 Task: Create new contact,   with mail id: 'WhiteEvelyn@brooklynbotanic.org', first name: 'Evelyn', Last name: 'White', Job Title: Customer Service Representative, Phone number (617) 555-9012. Change life cycle stage to  'Lead' and lead status to 'New'. Add new company to the associated contact: www.leschaco.com
 . Logged in from softage.5@softage.net
Action: Mouse moved to (80, 61)
Screenshot: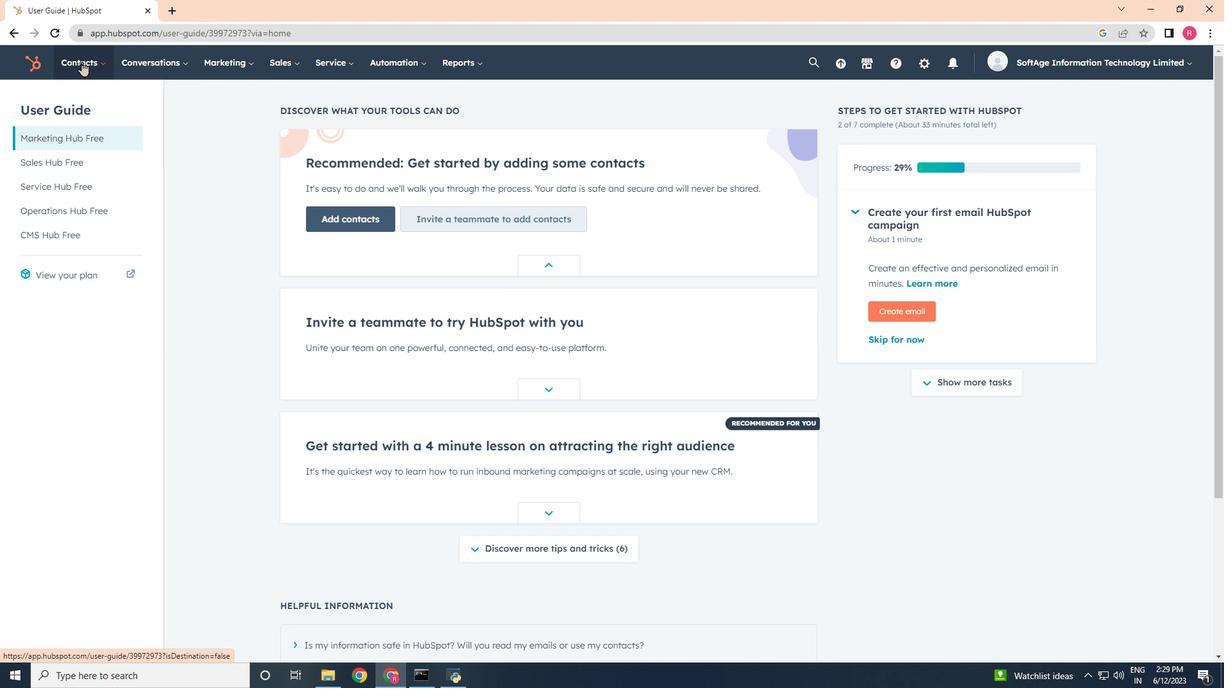 
Action: Mouse pressed left at (80, 61)
Screenshot: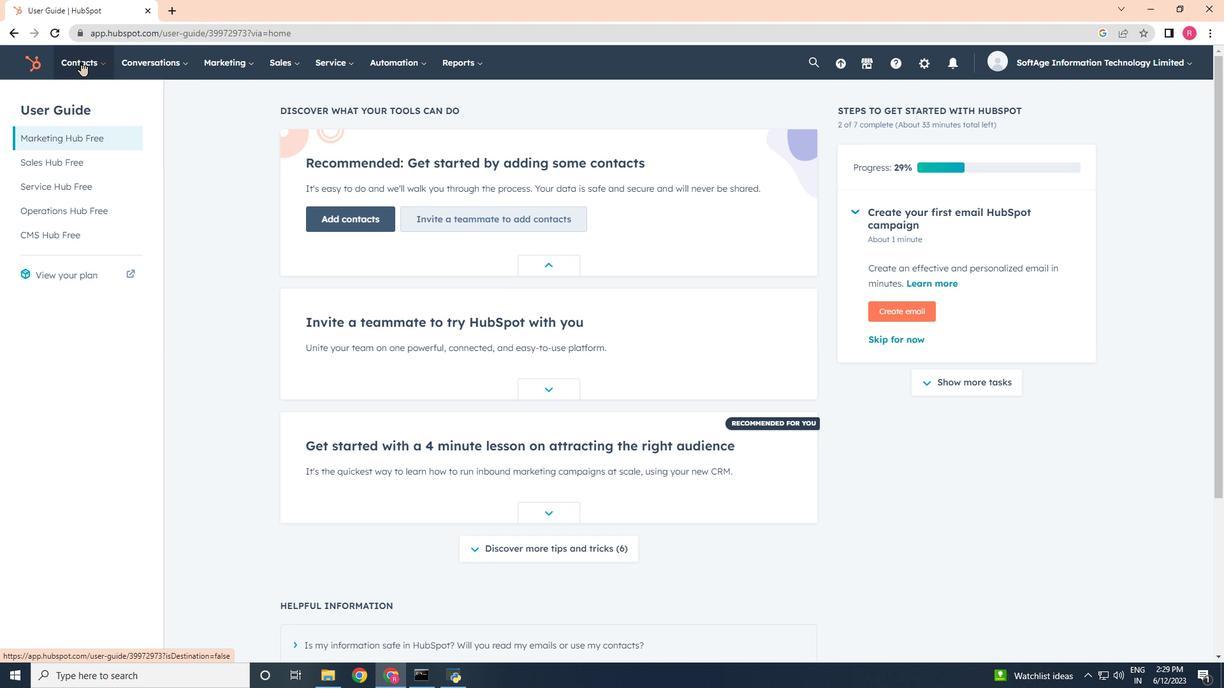 
Action: Mouse moved to (100, 97)
Screenshot: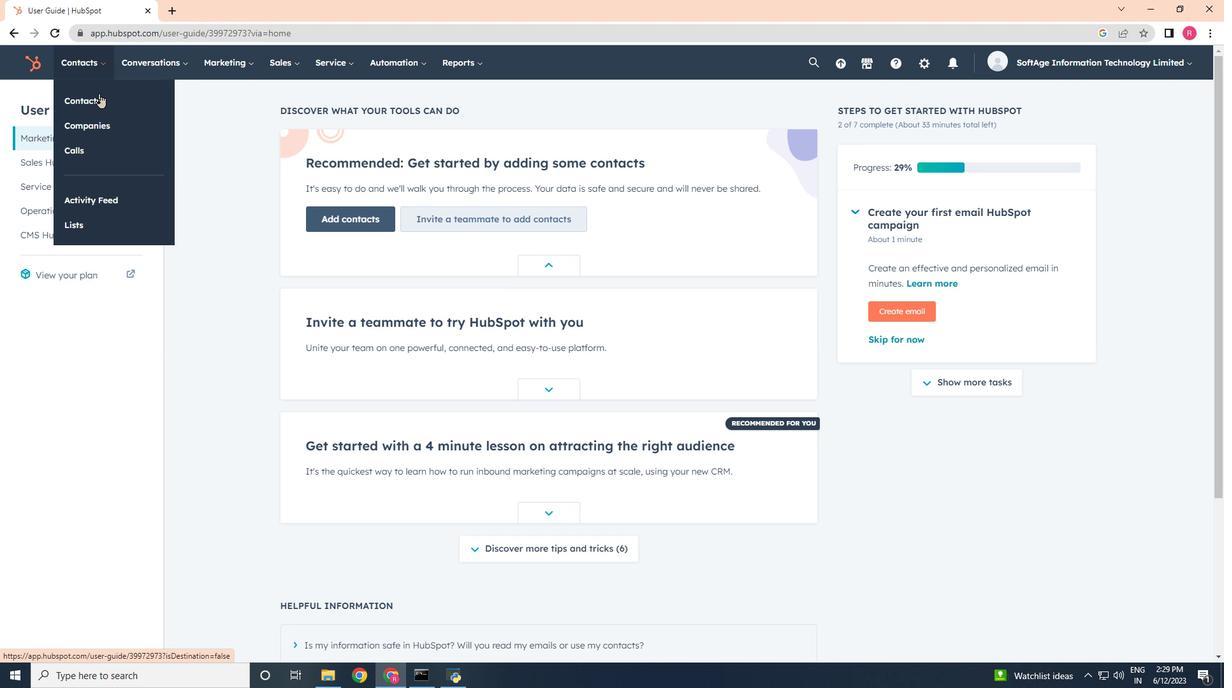 
Action: Mouse pressed left at (100, 97)
Screenshot: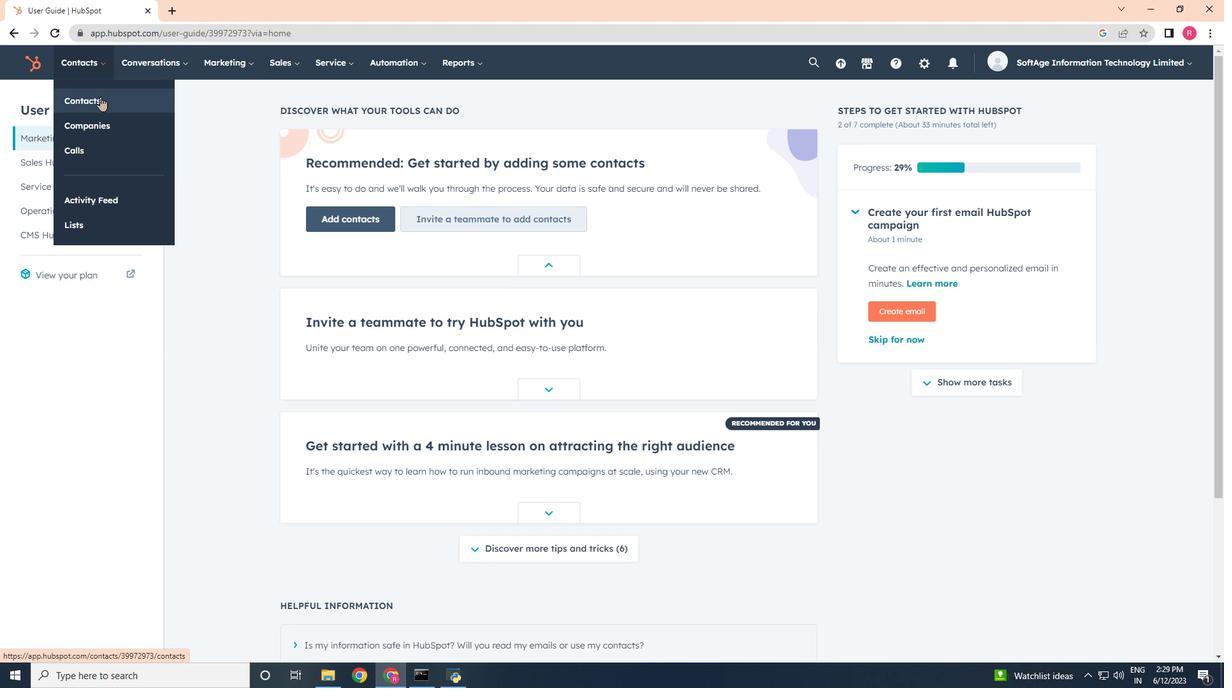 
Action: Mouse moved to (1171, 107)
Screenshot: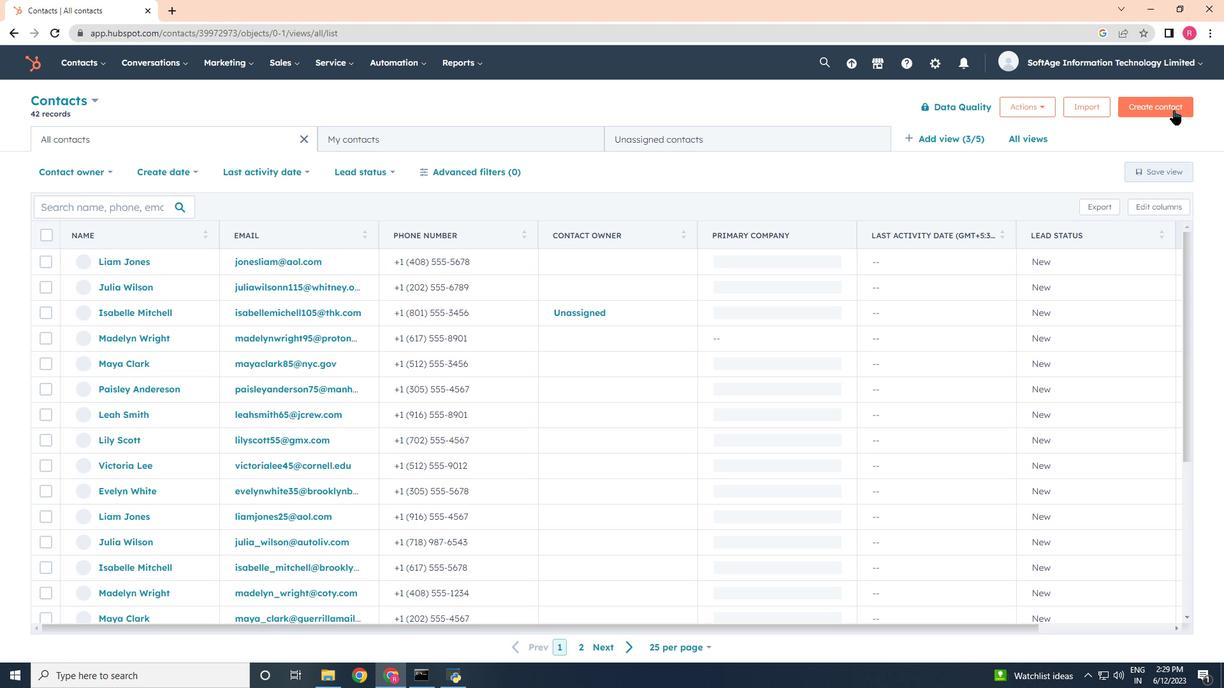 
Action: Mouse pressed left at (1171, 107)
Screenshot: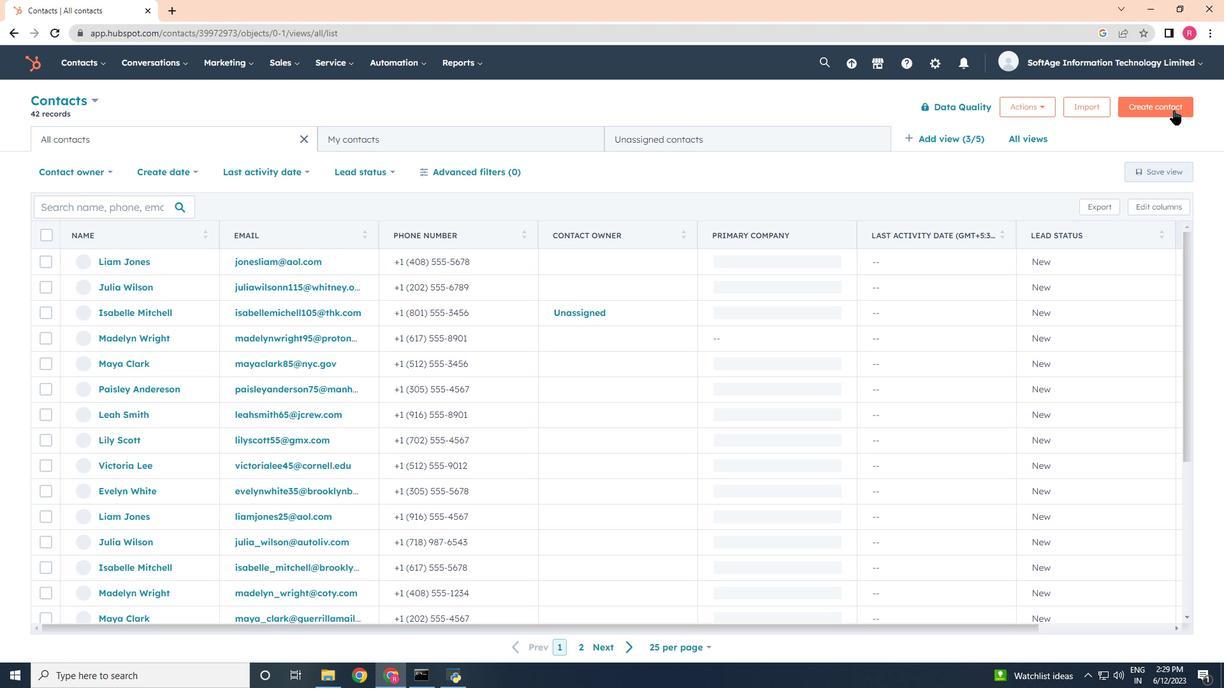 
Action: Mouse moved to (940, 170)
Screenshot: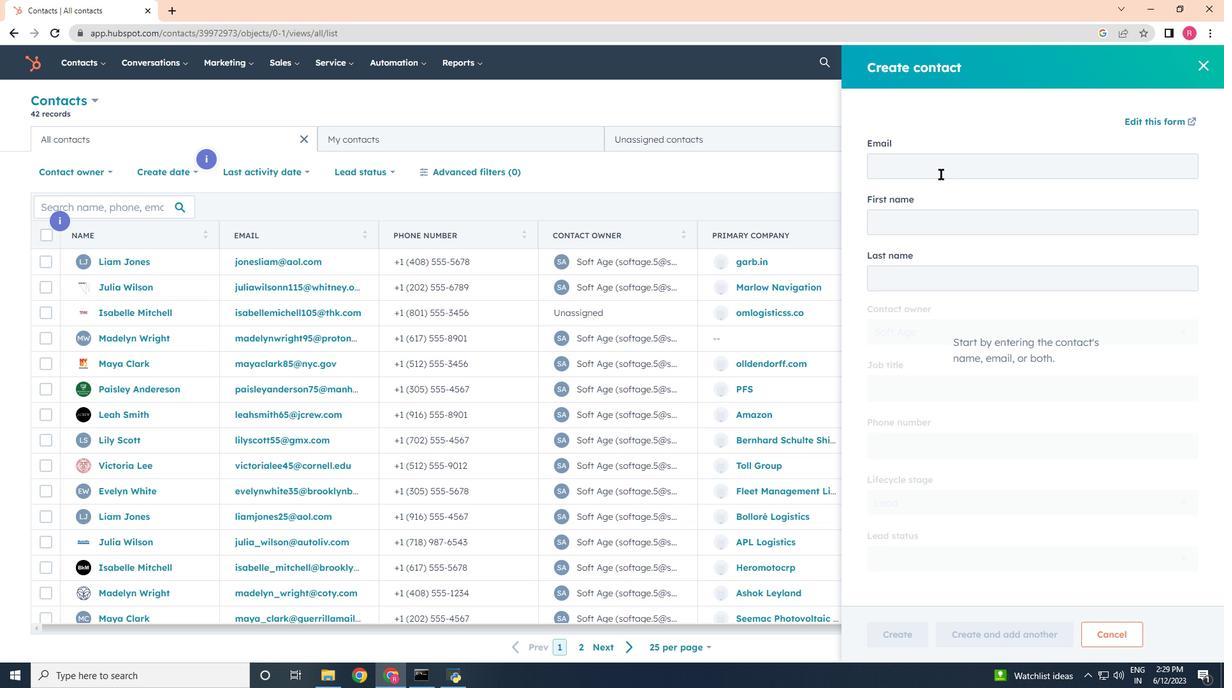 
Action: Mouse pressed left at (940, 170)
Screenshot: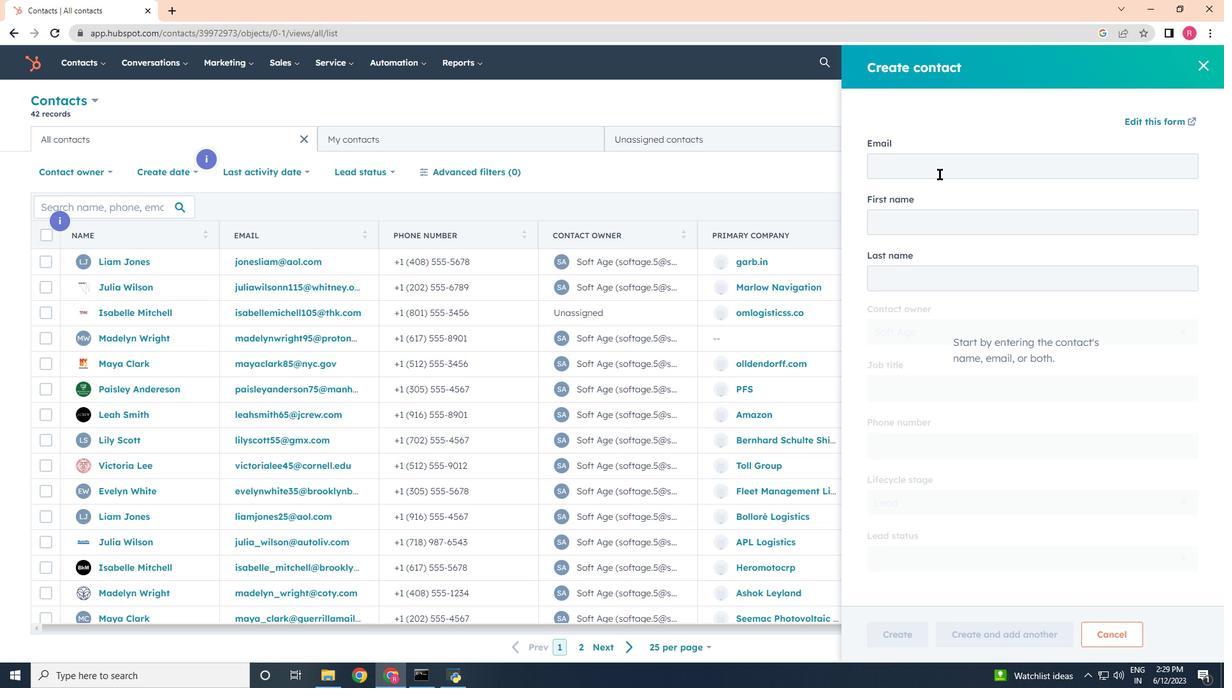 
Action: Key pressed <Key.shift><Key.shift>White<Key.space><Key.backspace><Key.shift>Evelyn<Key.shift>@brooklynbotanic.org
Screenshot: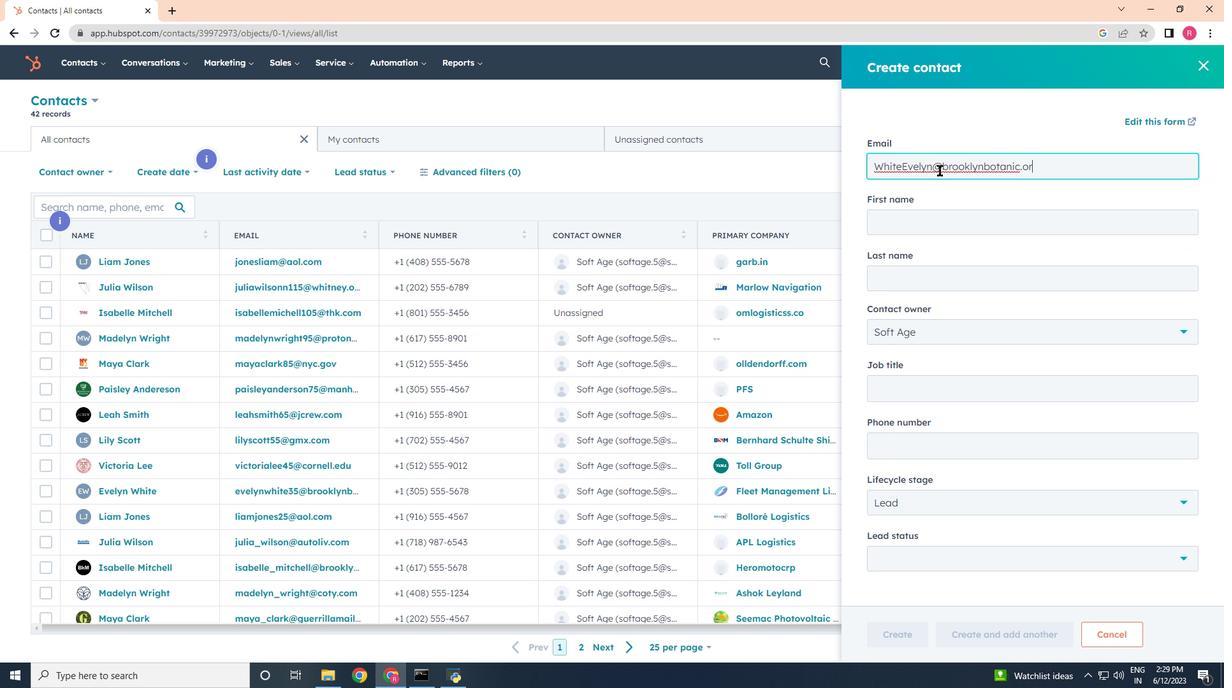 
Action: Mouse moved to (933, 231)
Screenshot: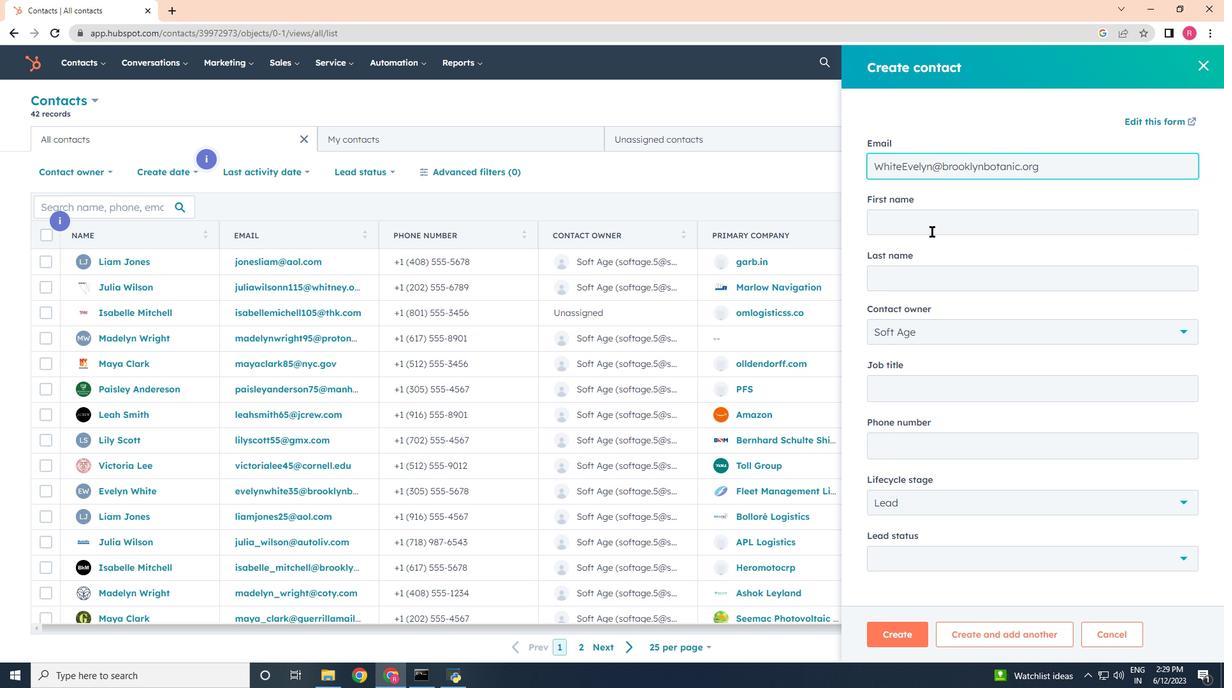 
Action: Mouse pressed left at (933, 231)
Screenshot: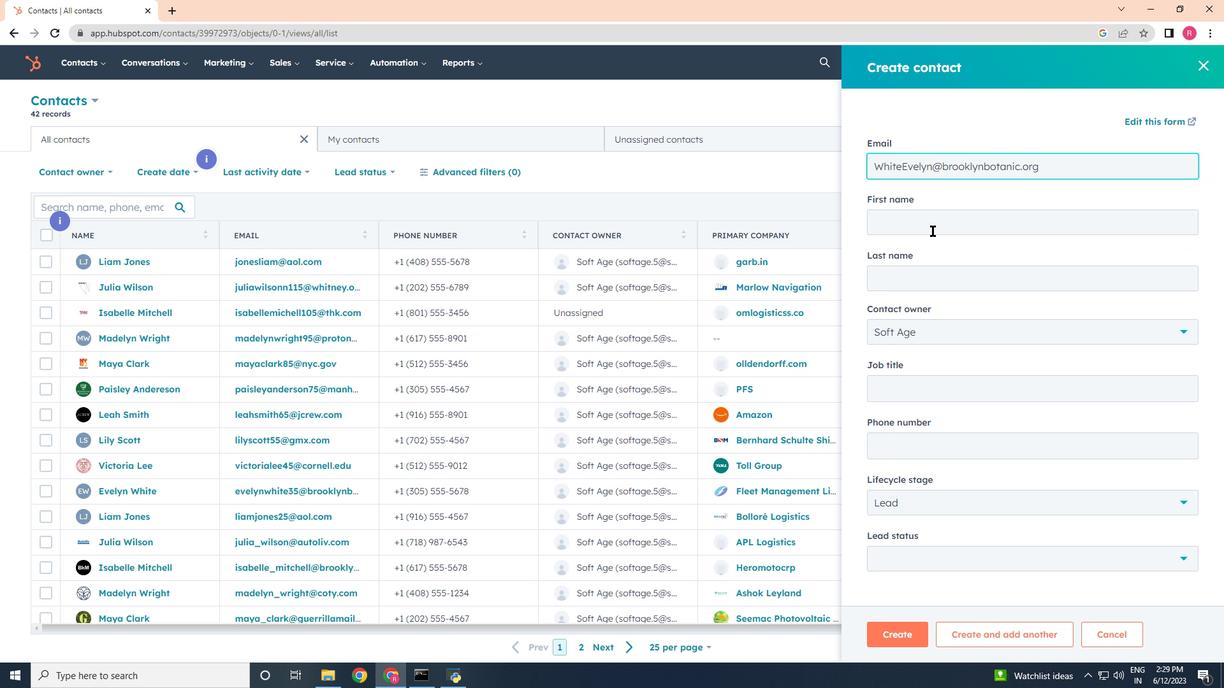 
Action: Mouse moved to (933, 231)
Screenshot: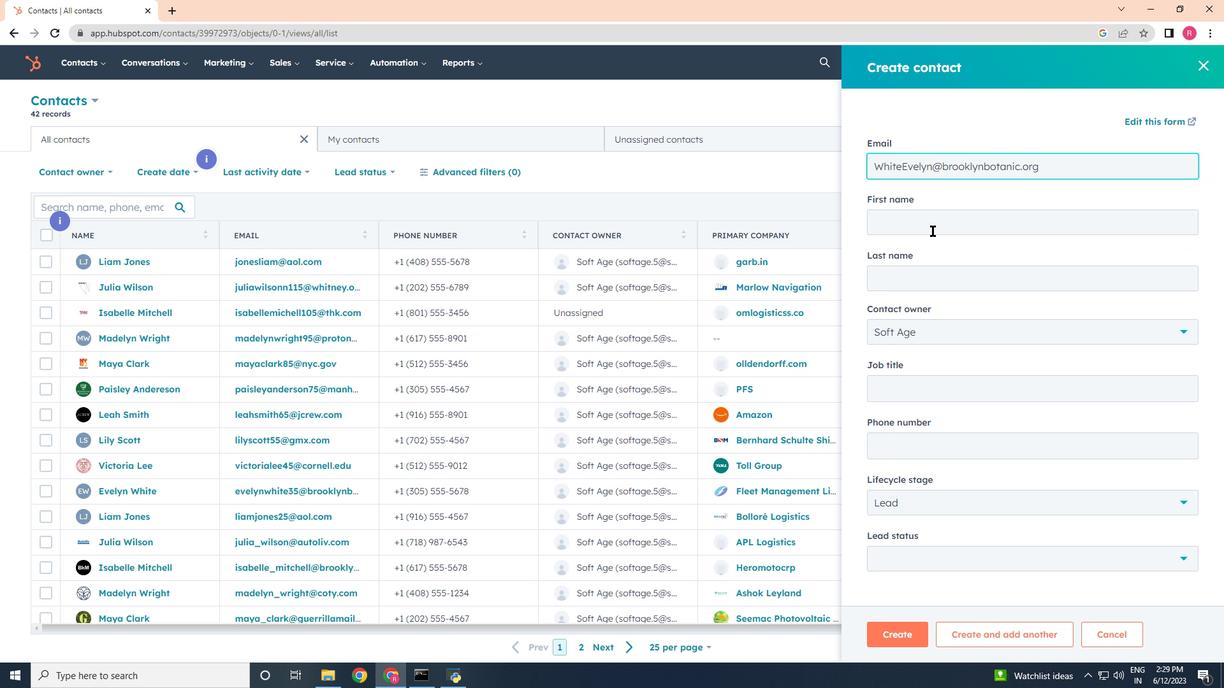 
Action: Key pressed <Key.shift>ev<Key.backspace><Key.backspace><Key.shift><Key.shift><Key.shift><Key.shift><Key.shift><Key.shift><Key.shift>Evelyn<Key.tab><Key.shift><Key.shift><Key.shift><Key.shift><Key.shift><Key.shift><Key.shift>White<Key.tab><Key.tab><Key.shift>Customer<Key.space><Key.shift>Service<Key.space><Key.shift>Representative
Screenshot: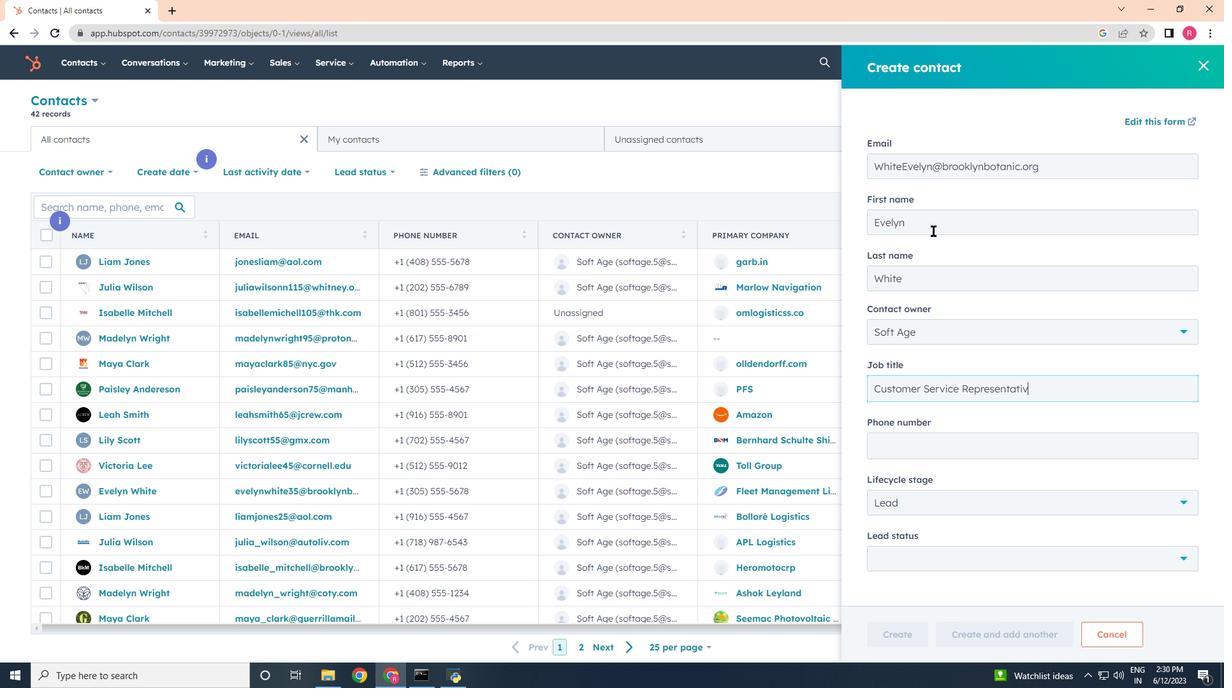 
Action: Mouse moved to (954, 442)
Screenshot: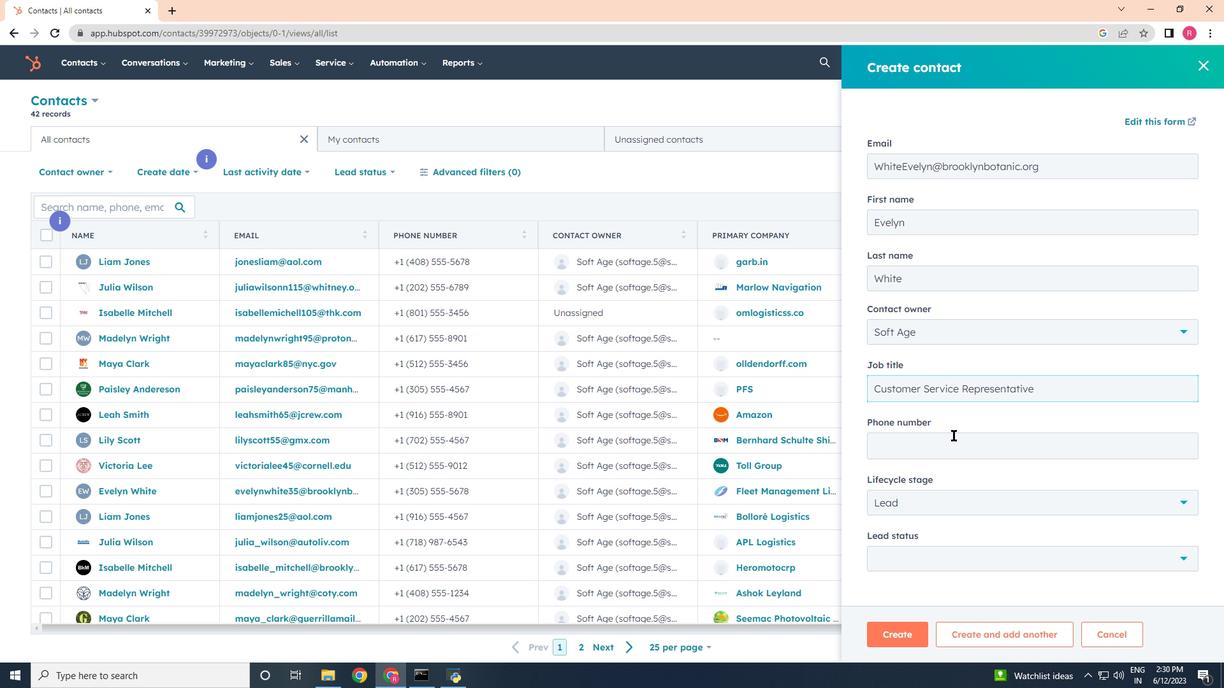 
Action: Mouse pressed left at (954, 442)
Screenshot: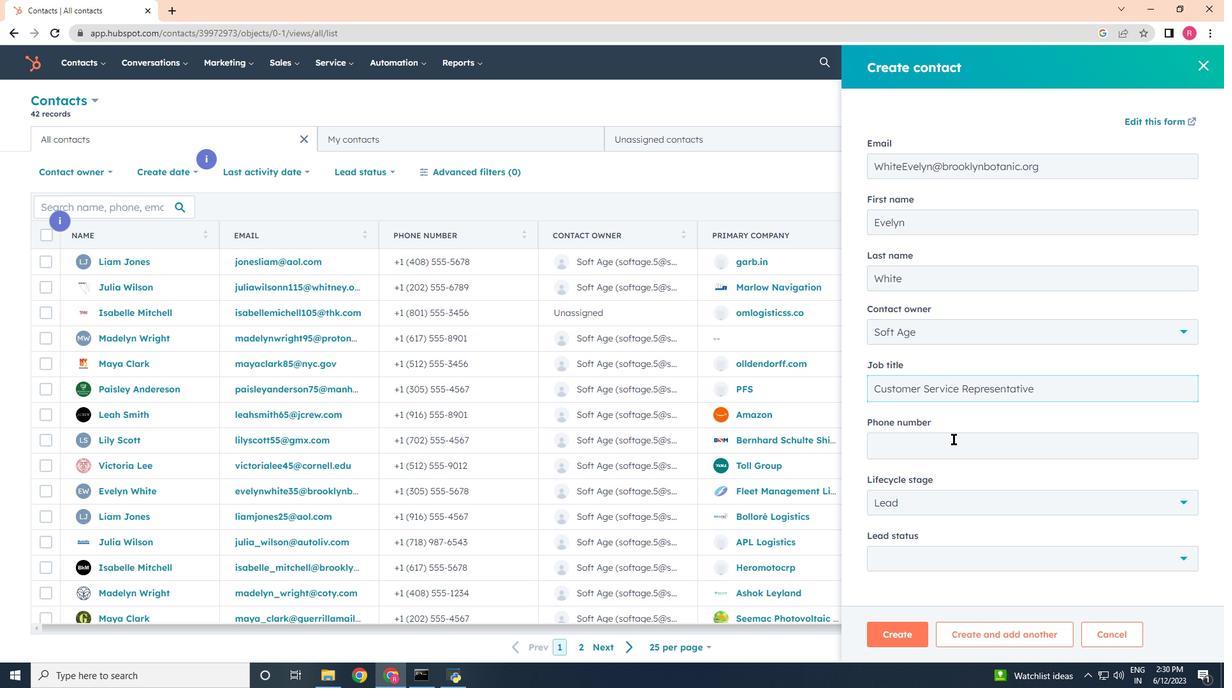 
Action: Mouse moved to (955, 446)
Screenshot: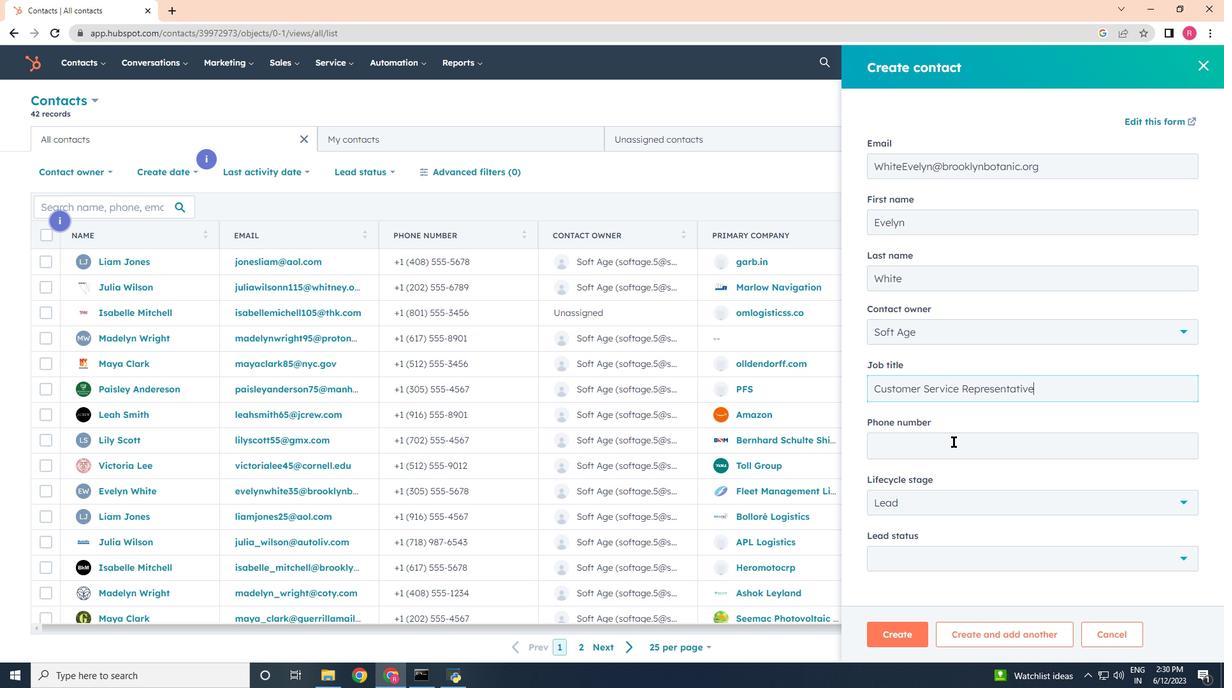 
Action: Key pressed 6175559012
Screenshot: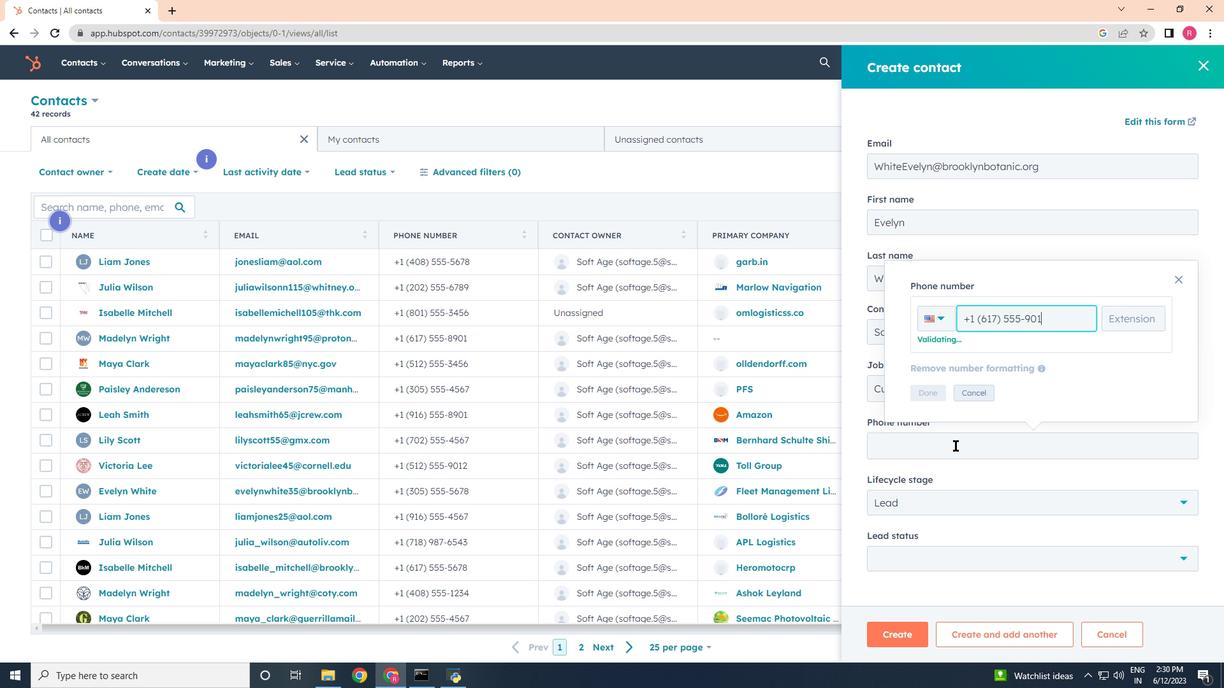 
Action: Mouse moved to (939, 393)
Screenshot: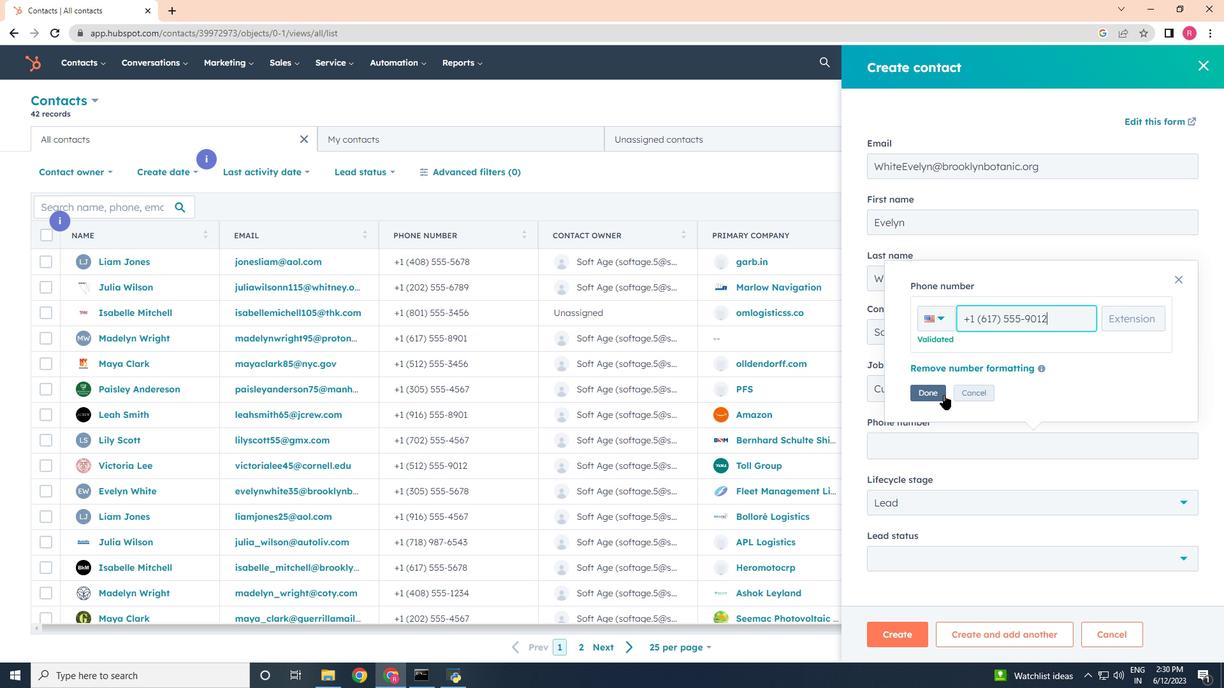 
Action: Mouse pressed left at (939, 393)
Screenshot: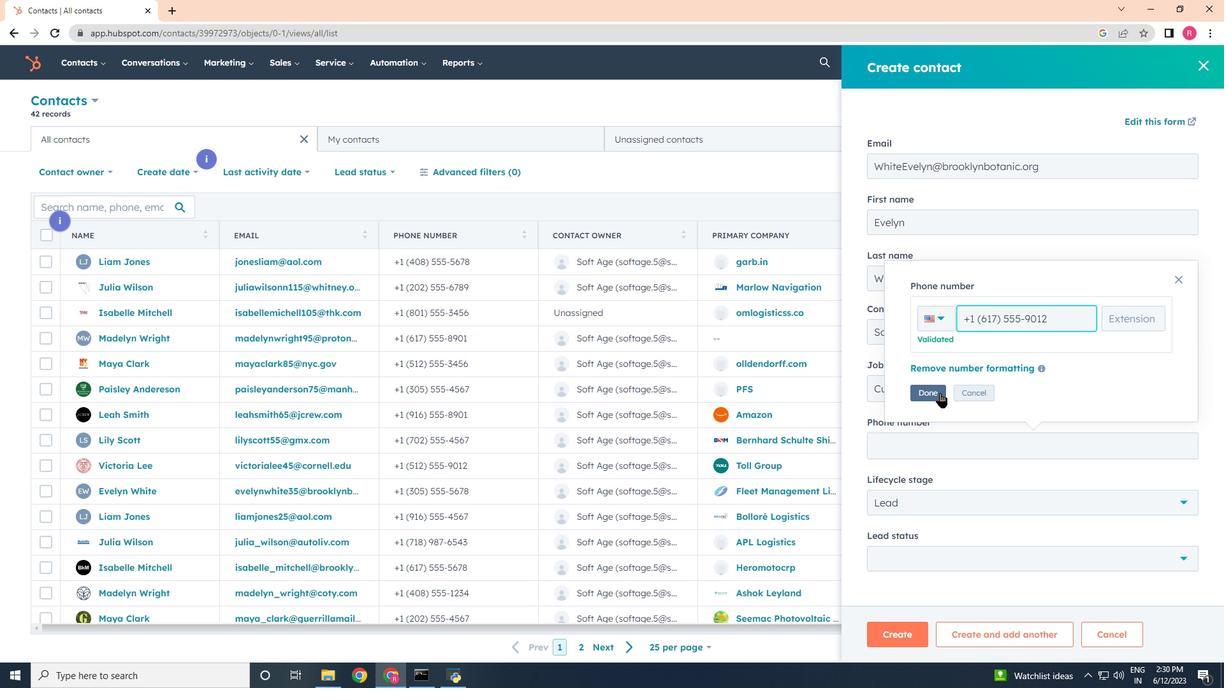 
Action: Mouse moved to (919, 521)
Screenshot: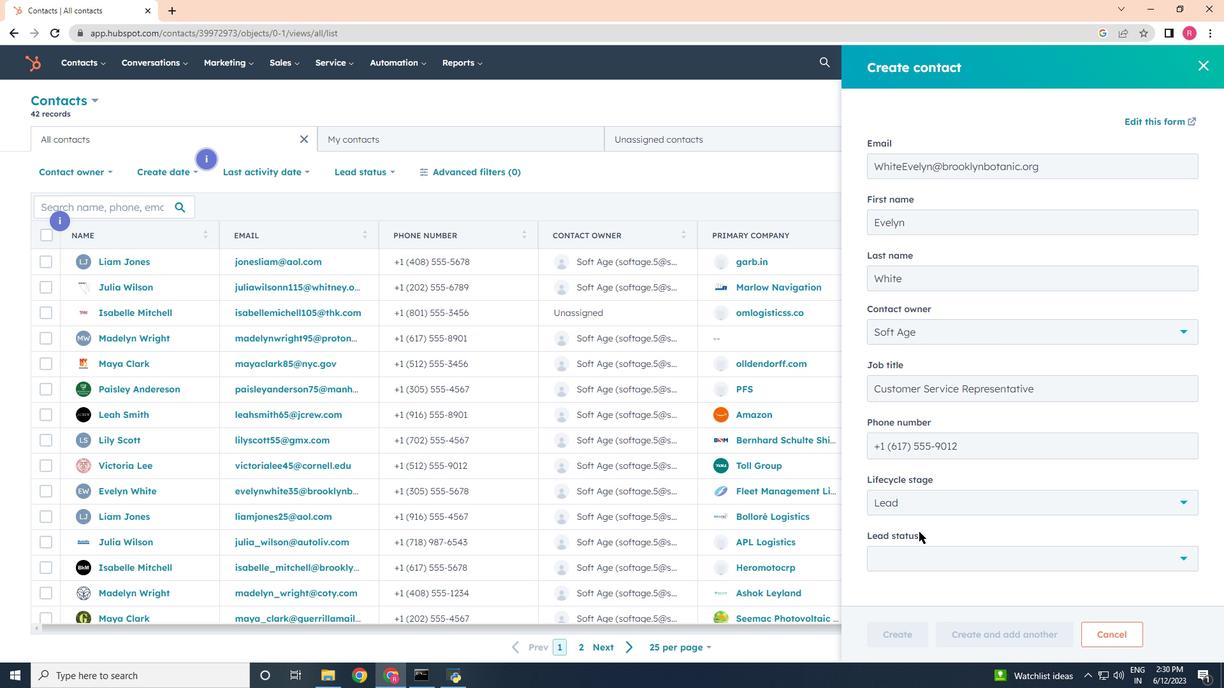 
Action: Mouse scrolled (919, 520) with delta (0, 0)
Screenshot: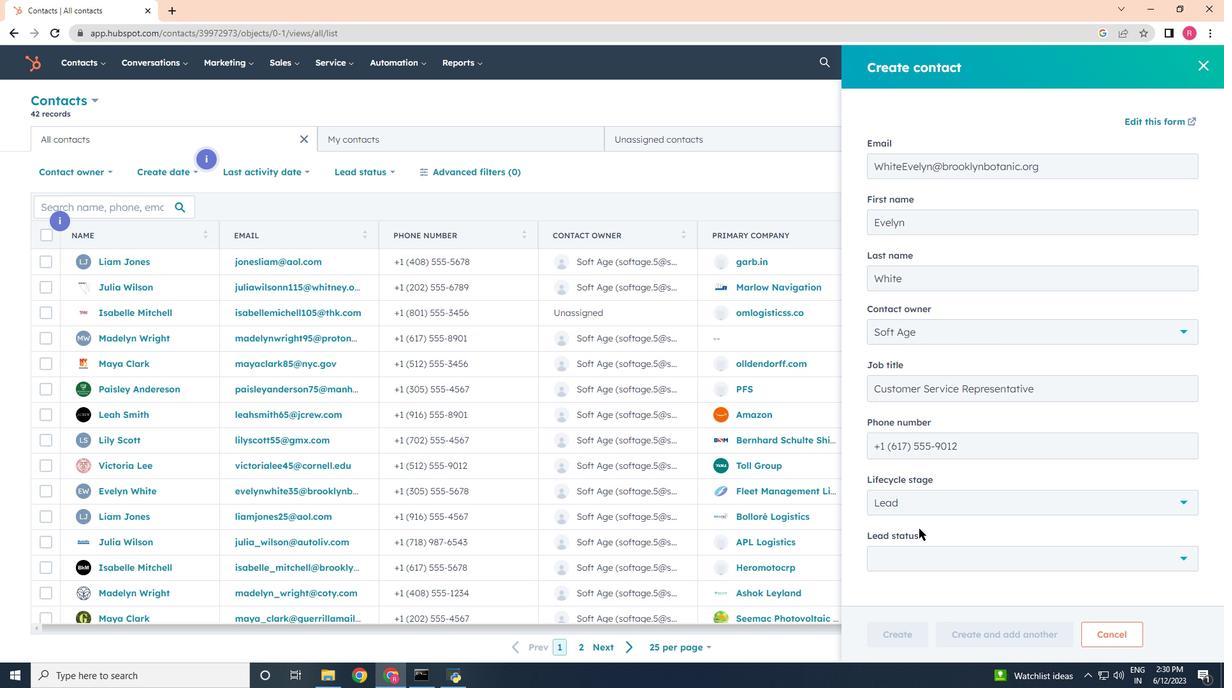 
Action: Mouse moved to (929, 502)
Screenshot: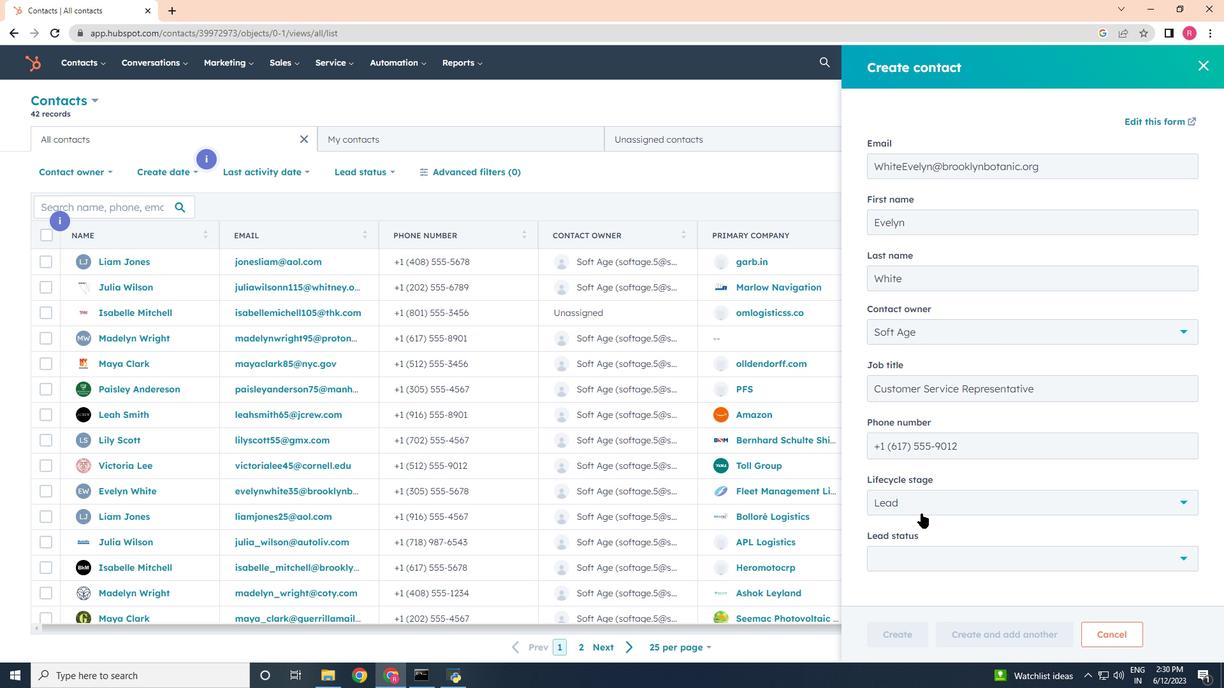 
Action: Mouse pressed left at (929, 502)
Screenshot: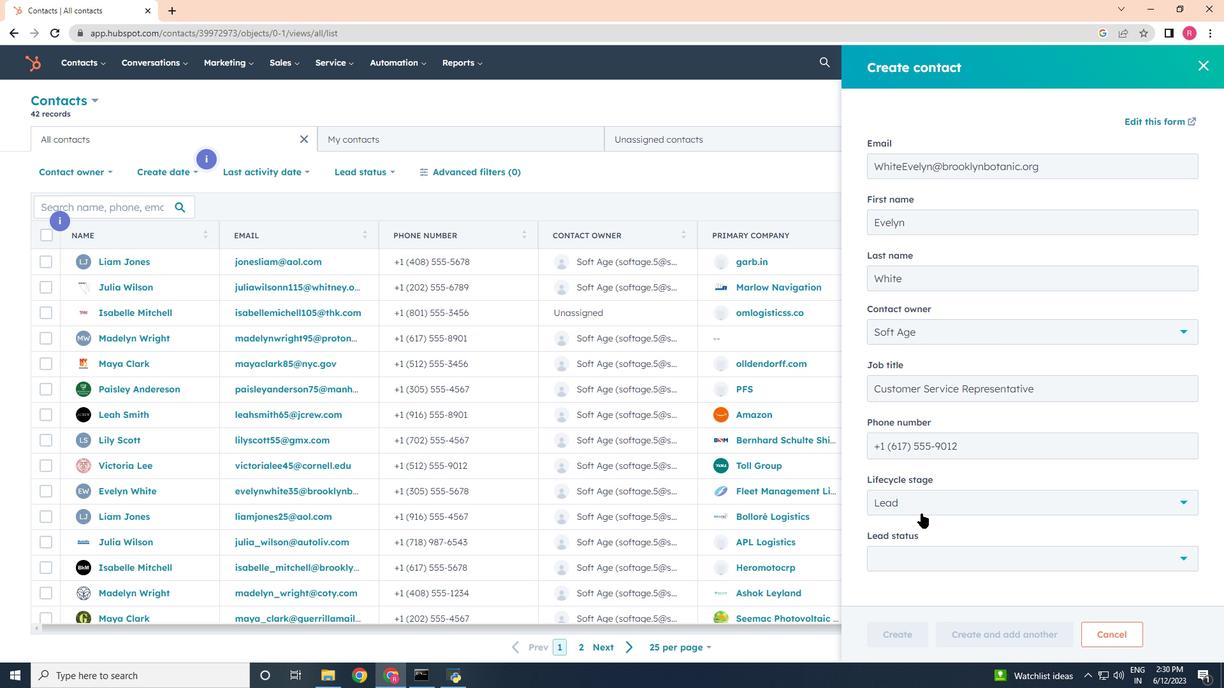 
Action: Mouse moved to (911, 392)
Screenshot: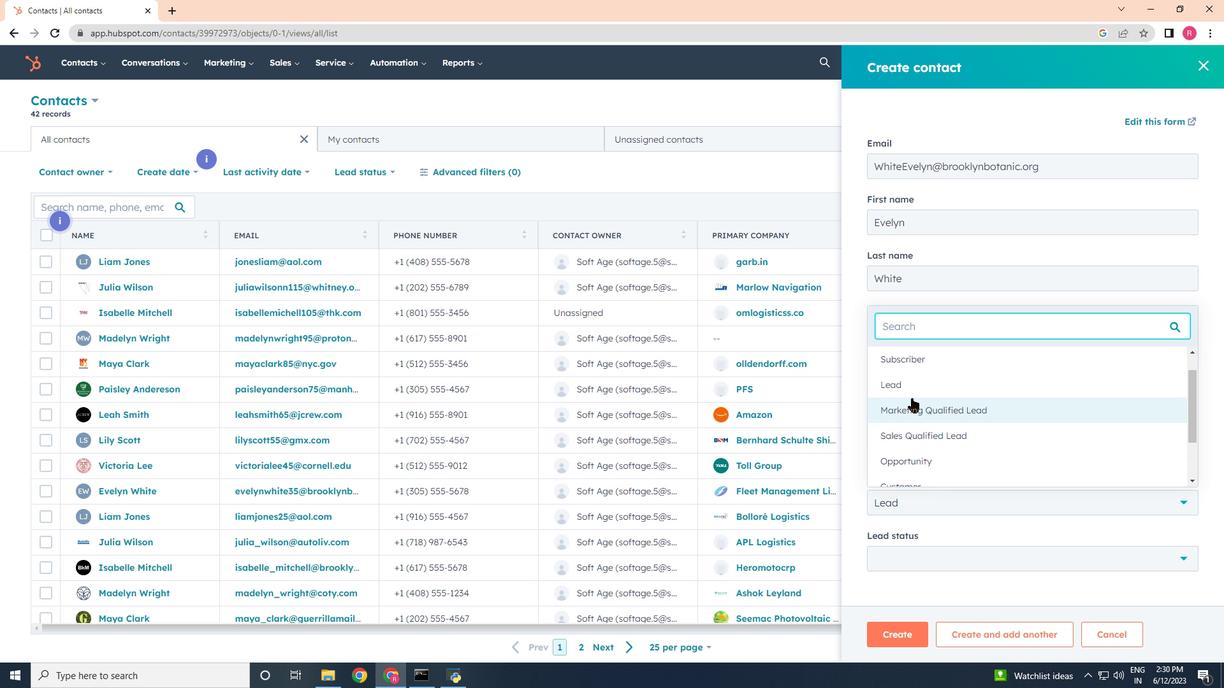 
Action: Mouse pressed left at (911, 392)
Screenshot: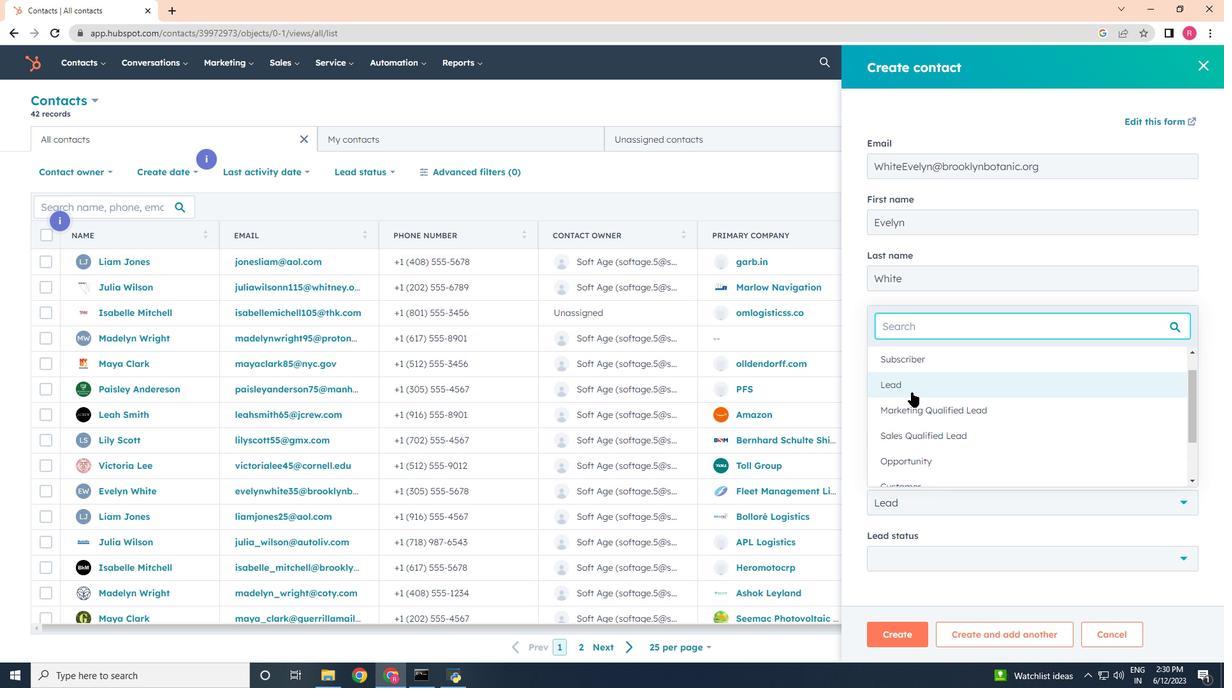 
Action: Mouse moved to (926, 549)
Screenshot: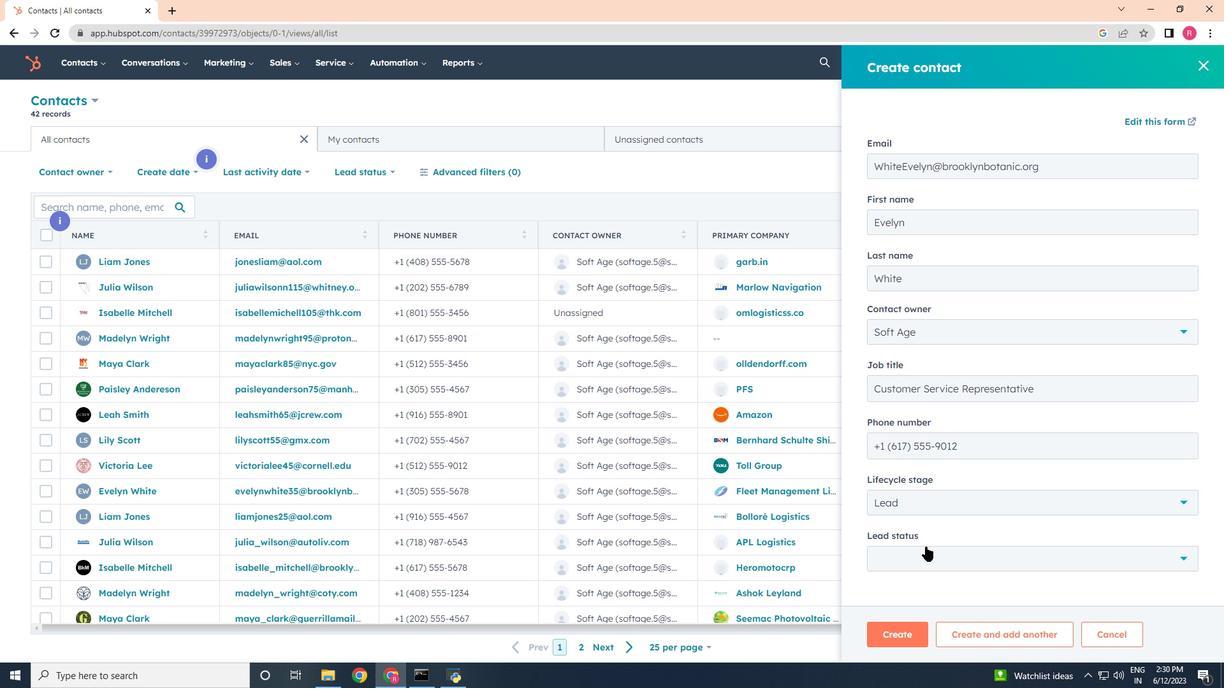 
Action: Mouse pressed left at (926, 549)
Screenshot: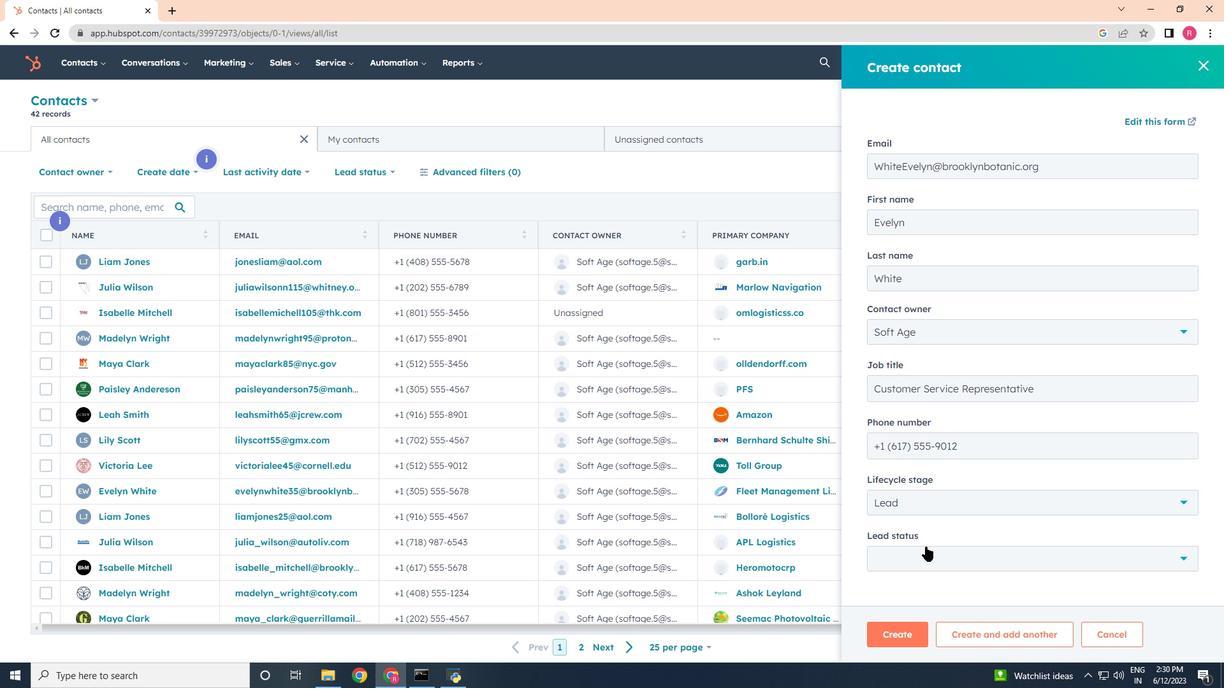 
Action: Mouse moved to (908, 447)
Screenshot: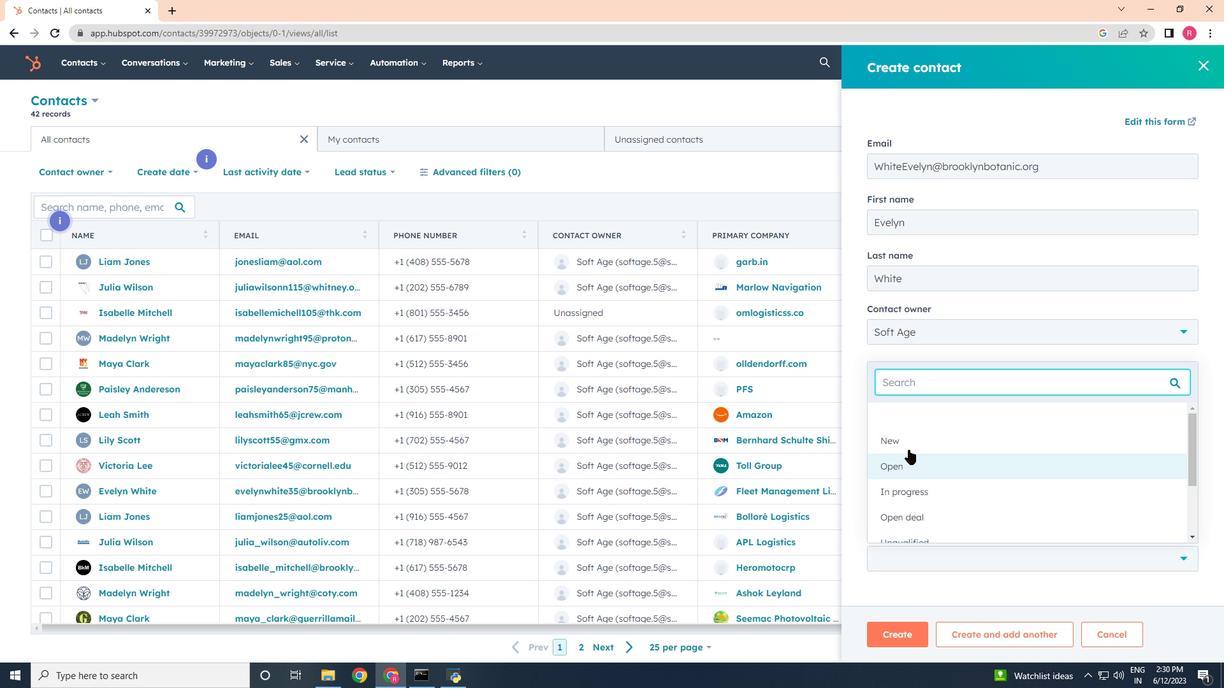 
Action: Mouse pressed left at (908, 447)
Screenshot: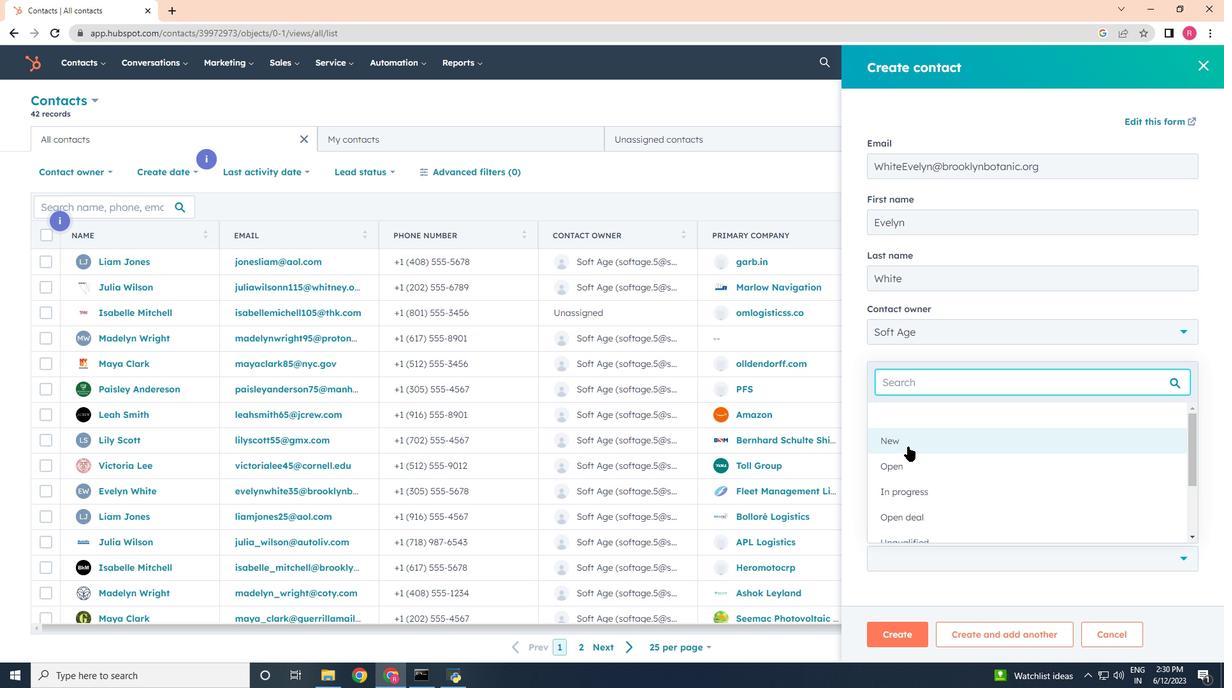 
Action: Mouse moved to (901, 632)
Screenshot: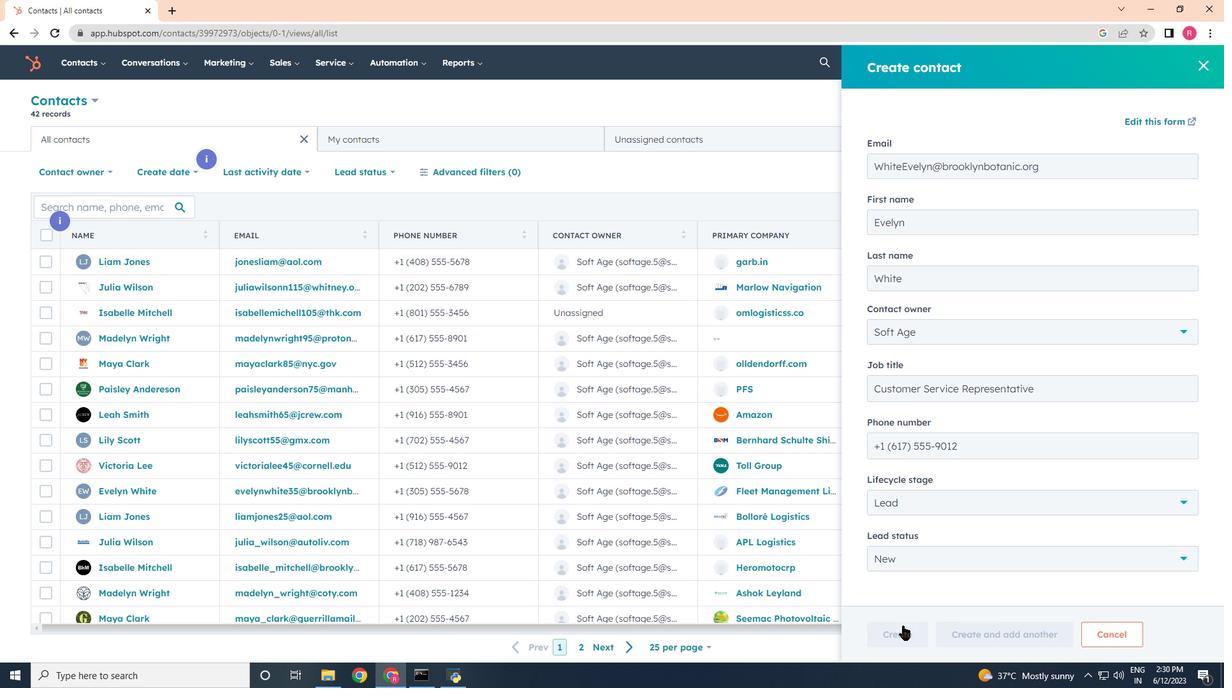 
Action: Mouse pressed left at (901, 632)
Screenshot: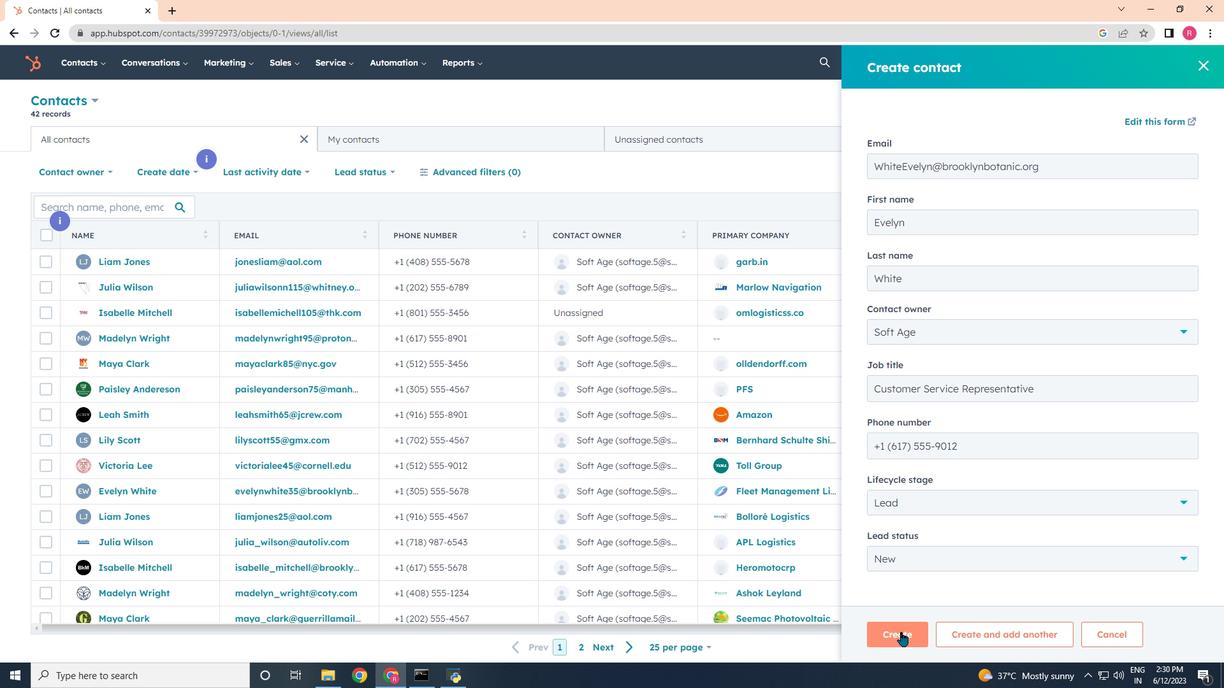 
Action: Mouse moved to (859, 408)
Screenshot: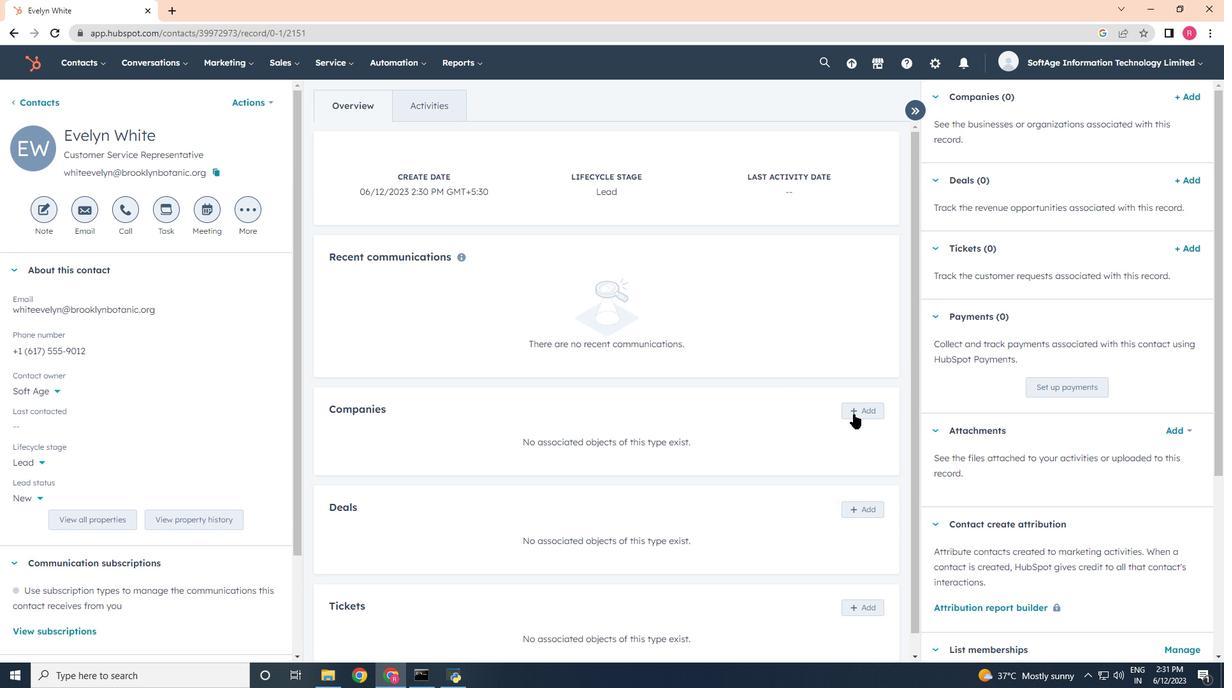 
Action: Mouse pressed left at (859, 408)
Screenshot: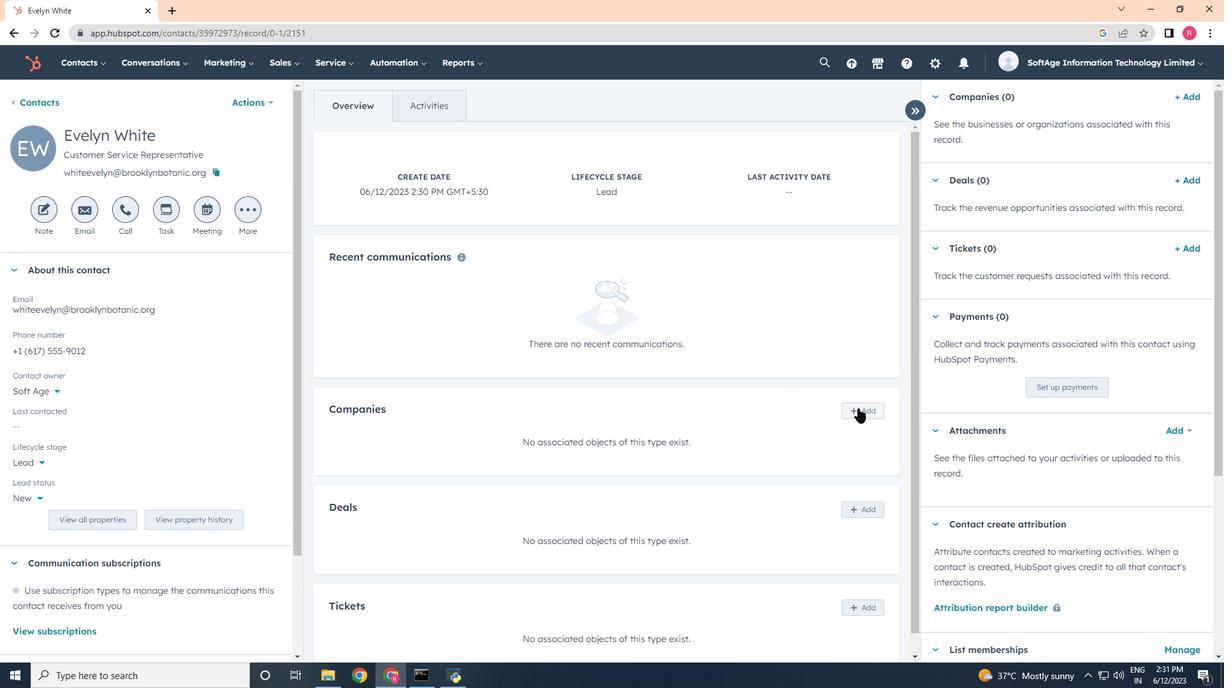 
Action: Mouse moved to (954, 123)
Screenshot: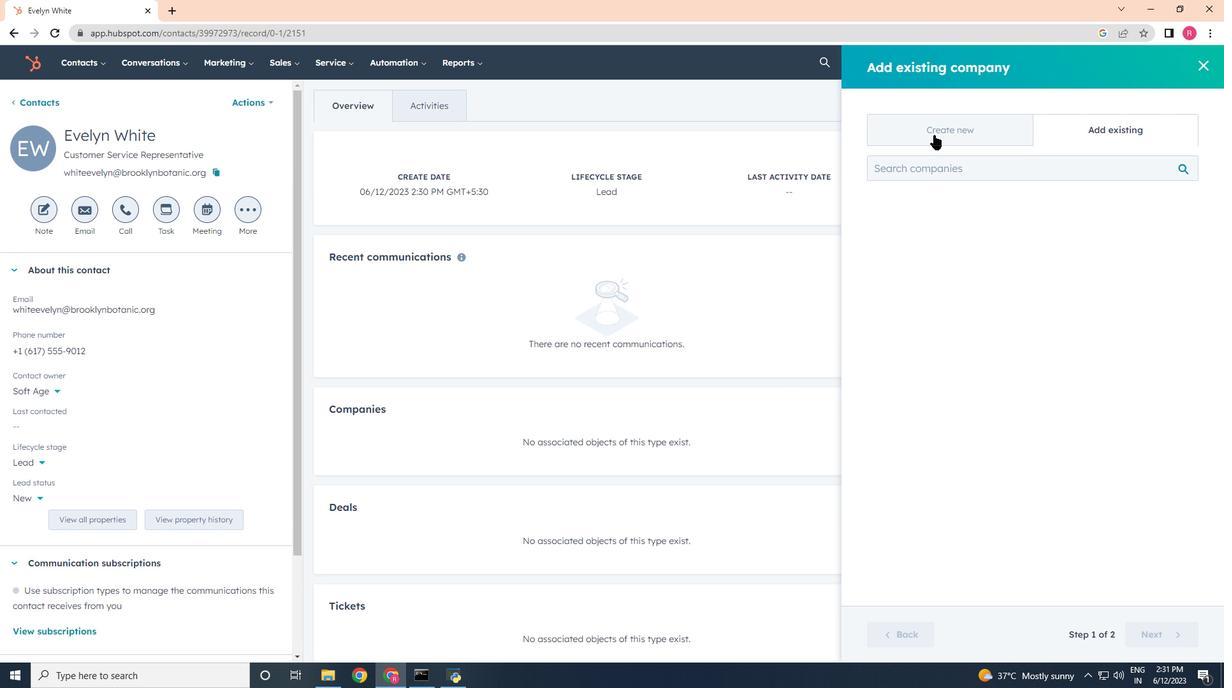 
Action: Mouse pressed left at (954, 123)
Screenshot: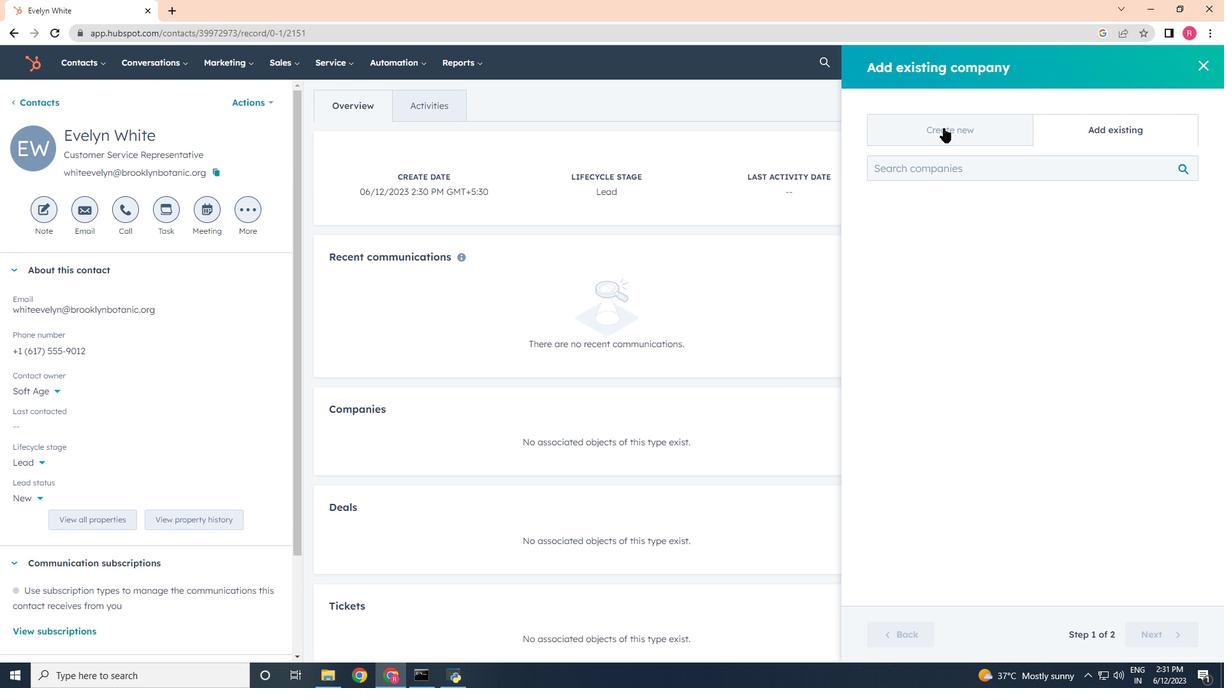 
Action: Mouse moved to (929, 206)
Screenshot: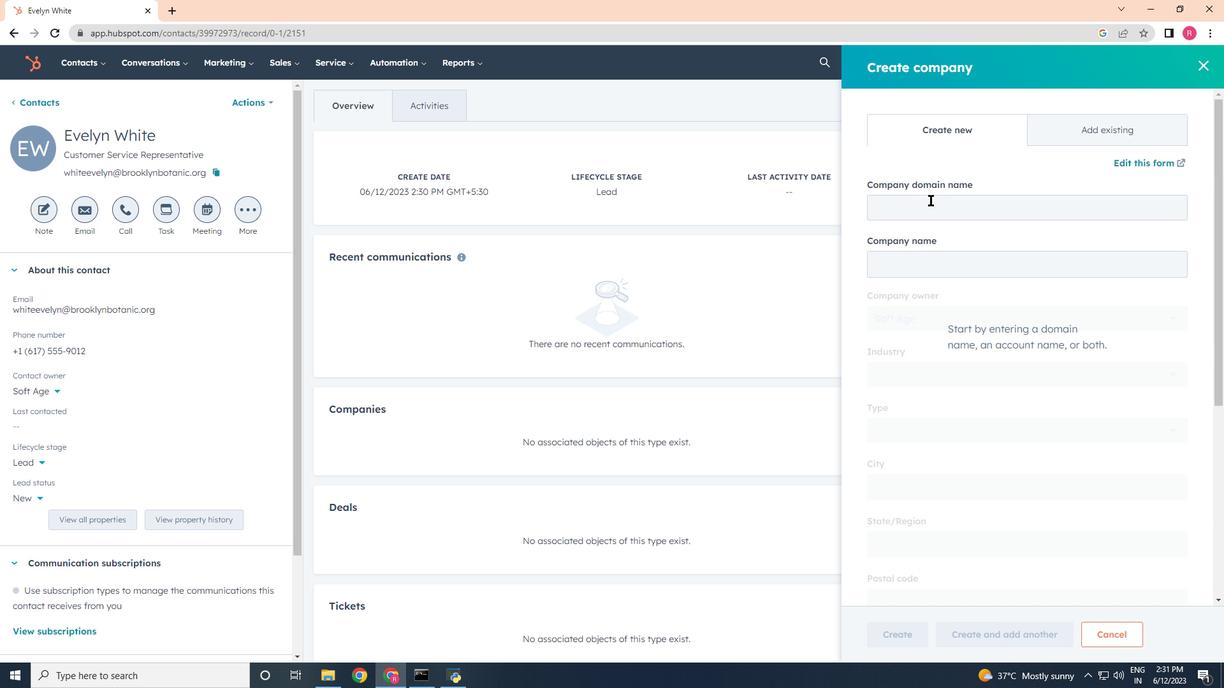 
Action: Mouse pressed left at (929, 206)
Screenshot: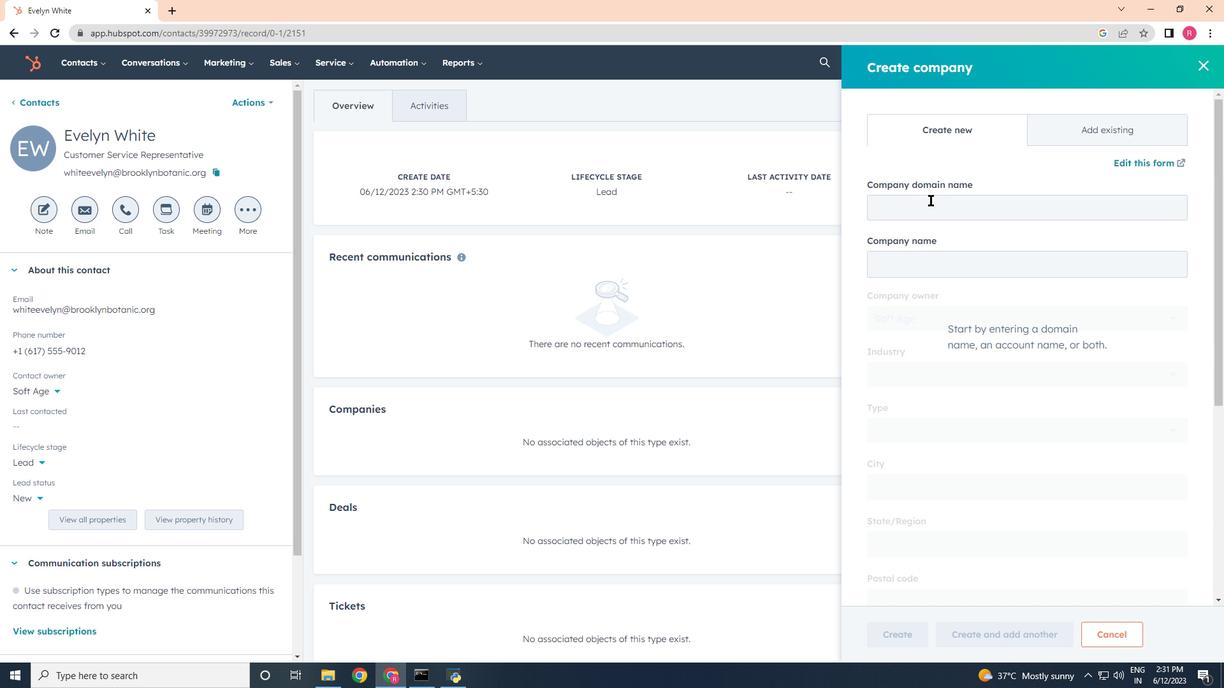 
Action: Mouse moved to (922, 204)
Screenshot: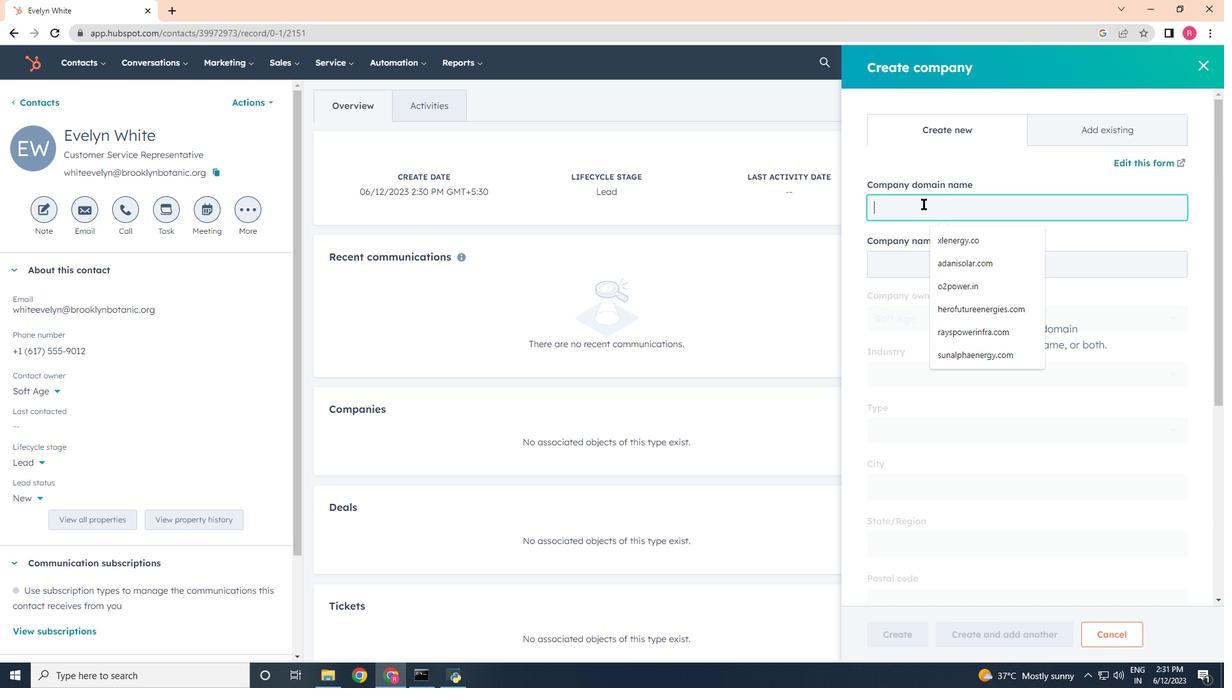 
Action: Key pressed www.leschaco.com
Screenshot: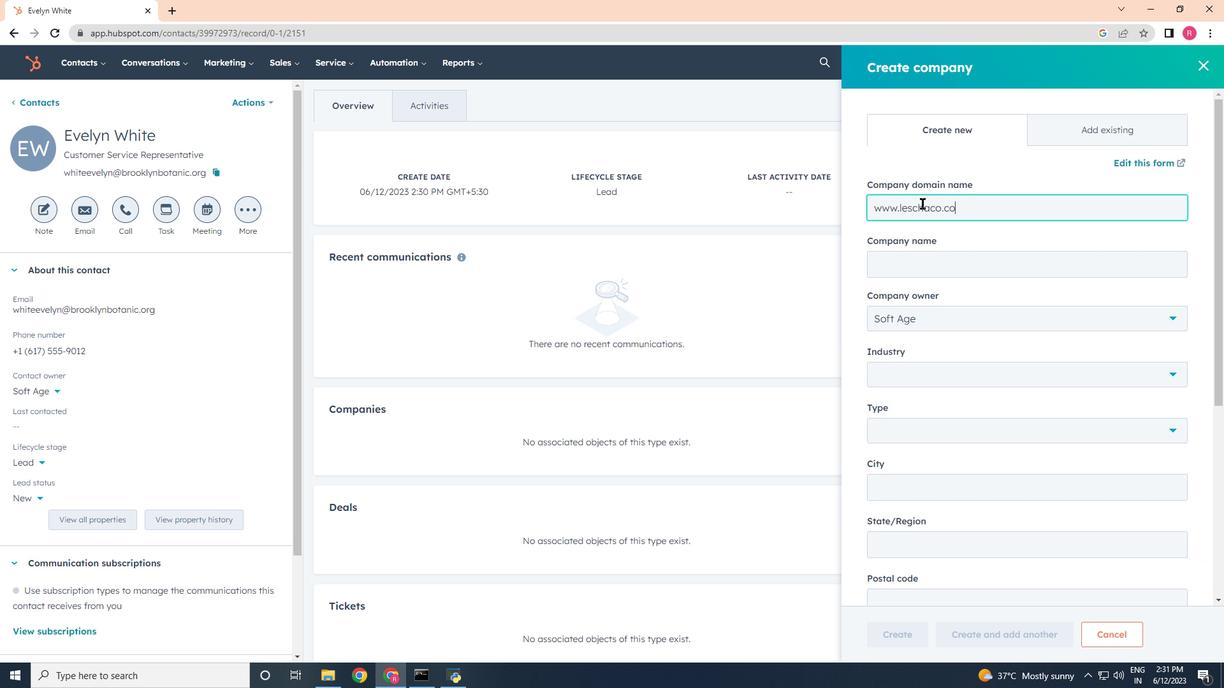 
Action: Mouse moved to (935, 403)
Screenshot: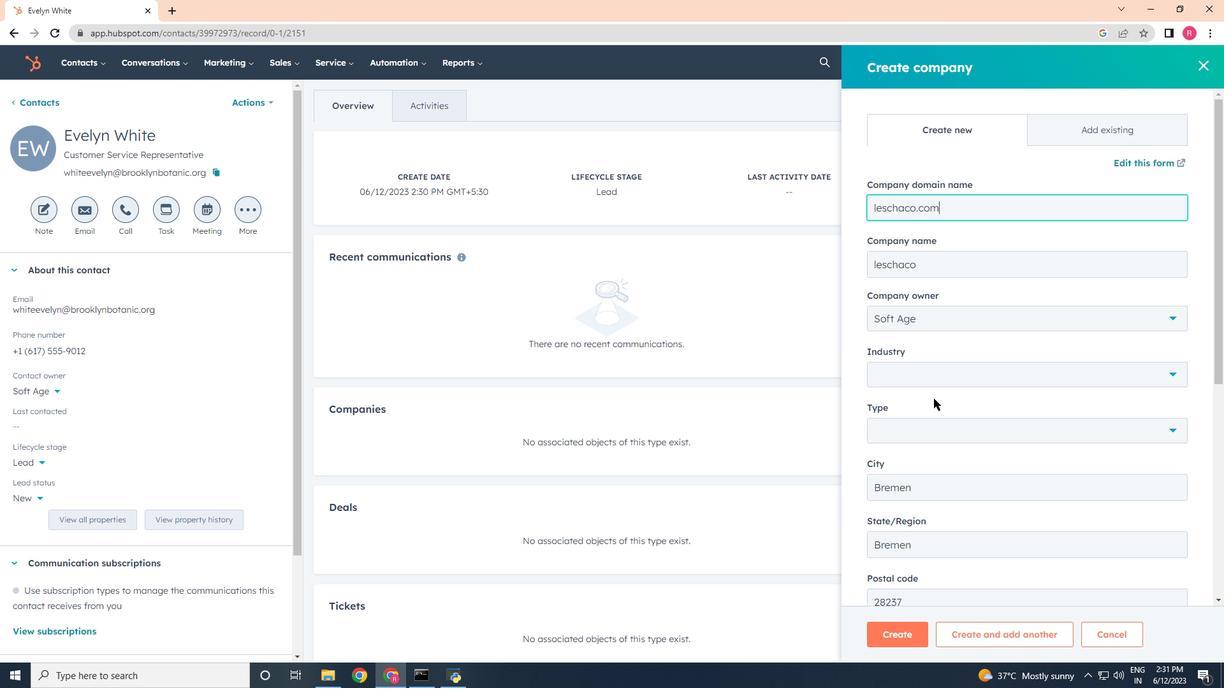 
Action: Mouse scrolled (935, 403) with delta (0, 0)
Screenshot: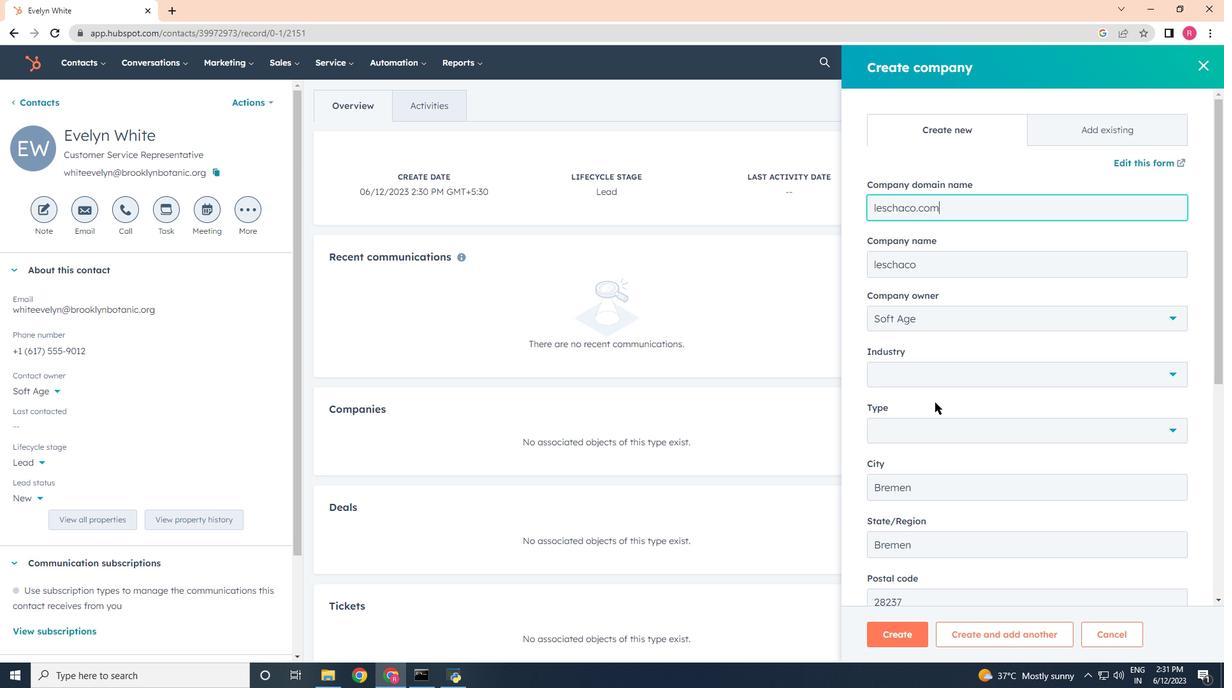 
Action: Mouse scrolled (935, 403) with delta (0, 0)
Screenshot: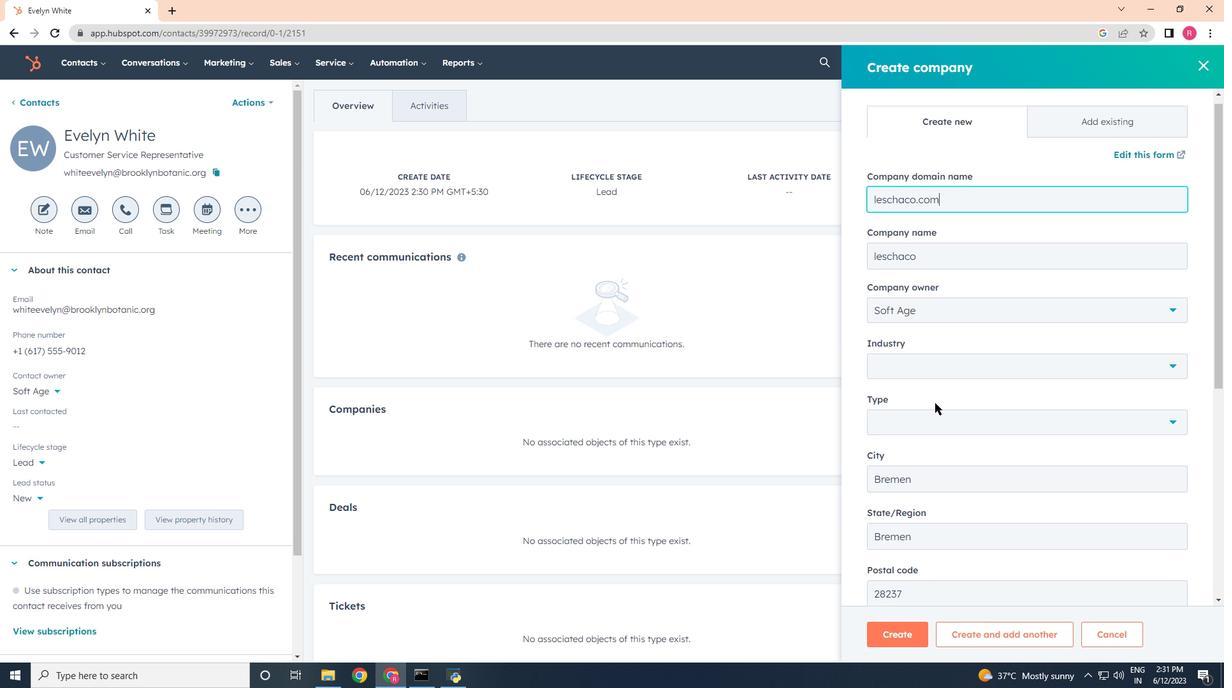 
Action: Mouse moved to (935, 405)
Screenshot: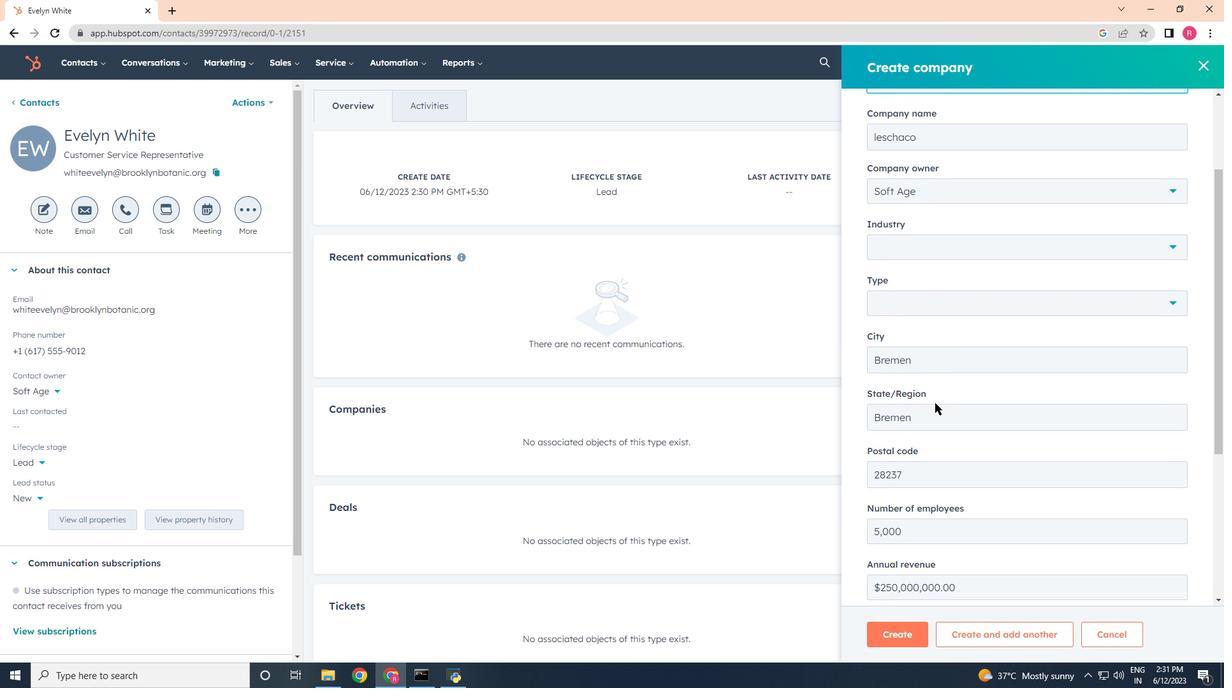 
Action: Mouse scrolled (935, 404) with delta (0, 0)
Screenshot: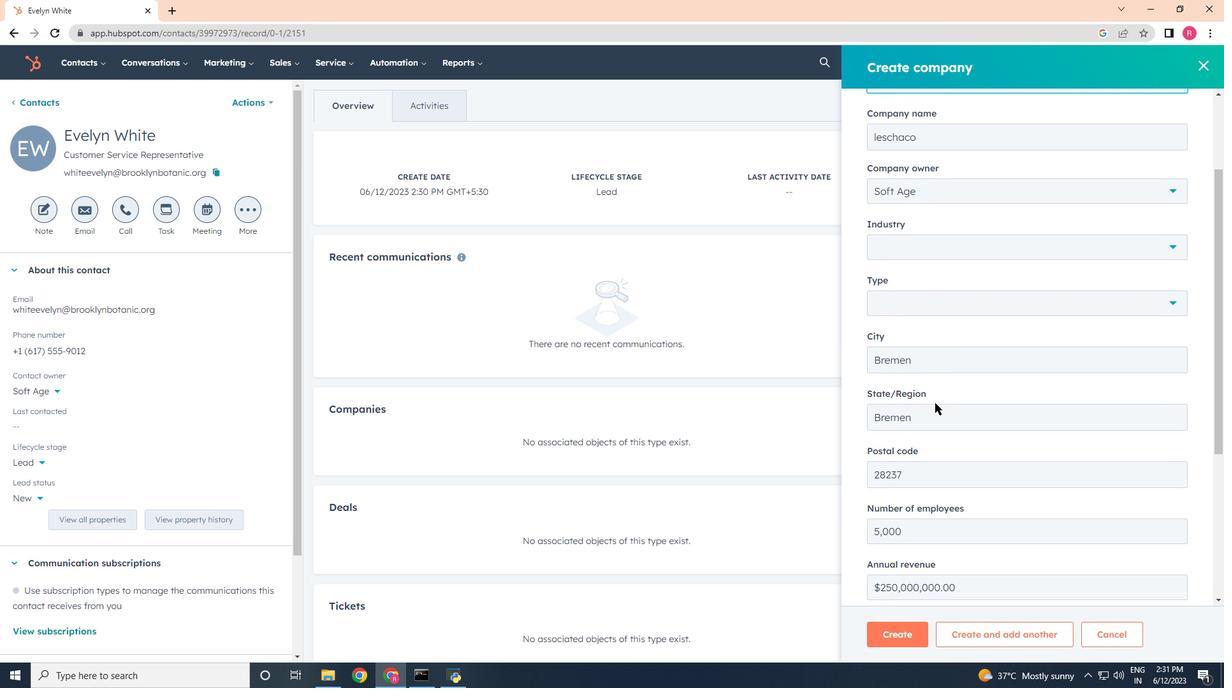 
Action: Mouse scrolled (935, 404) with delta (0, 0)
Screenshot: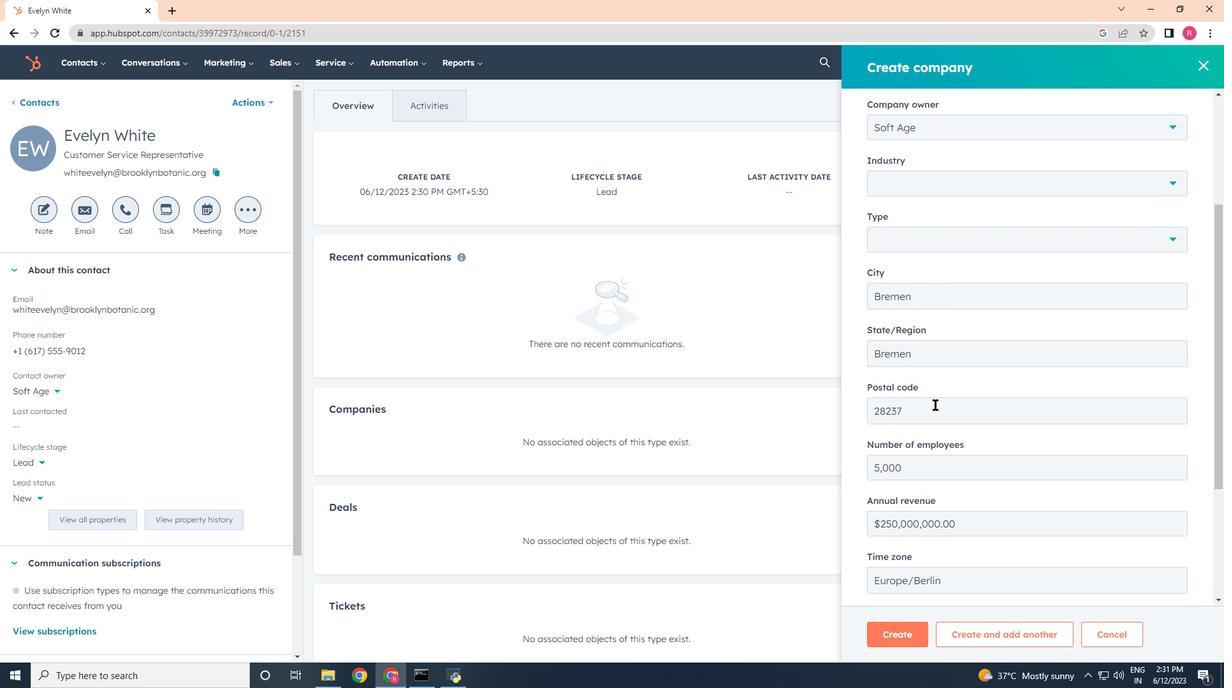 
Action: Mouse scrolled (935, 404) with delta (0, 0)
Screenshot: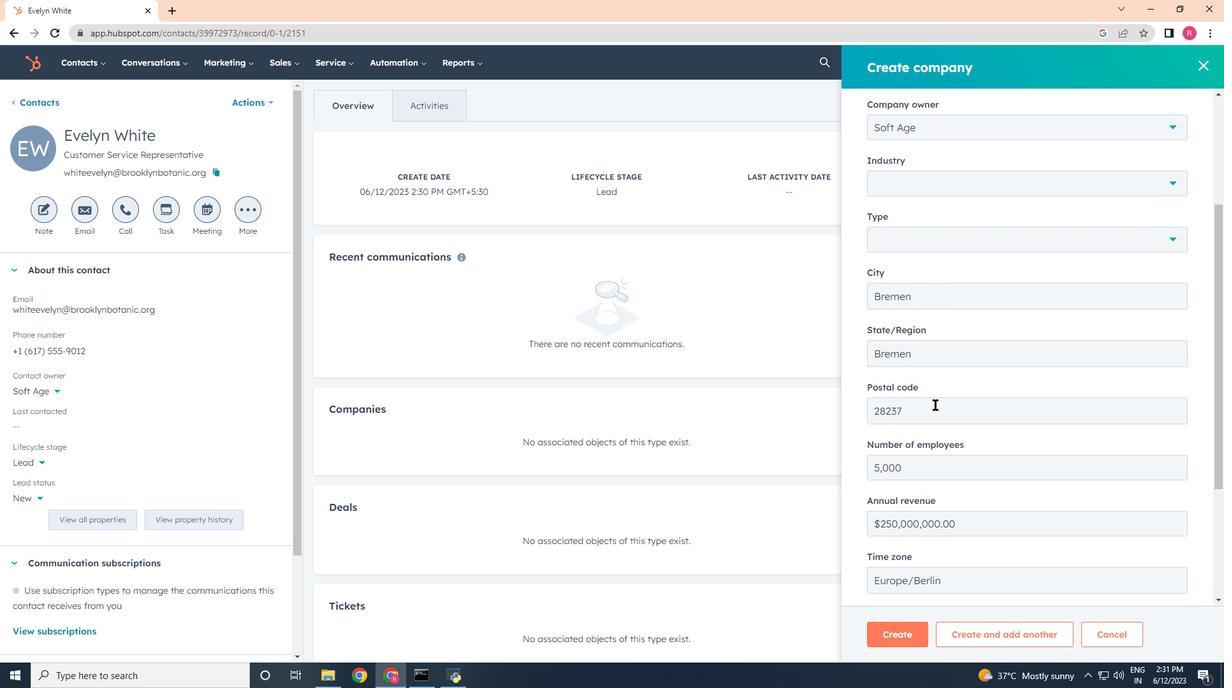 
Action: Mouse scrolled (935, 404) with delta (0, 0)
Screenshot: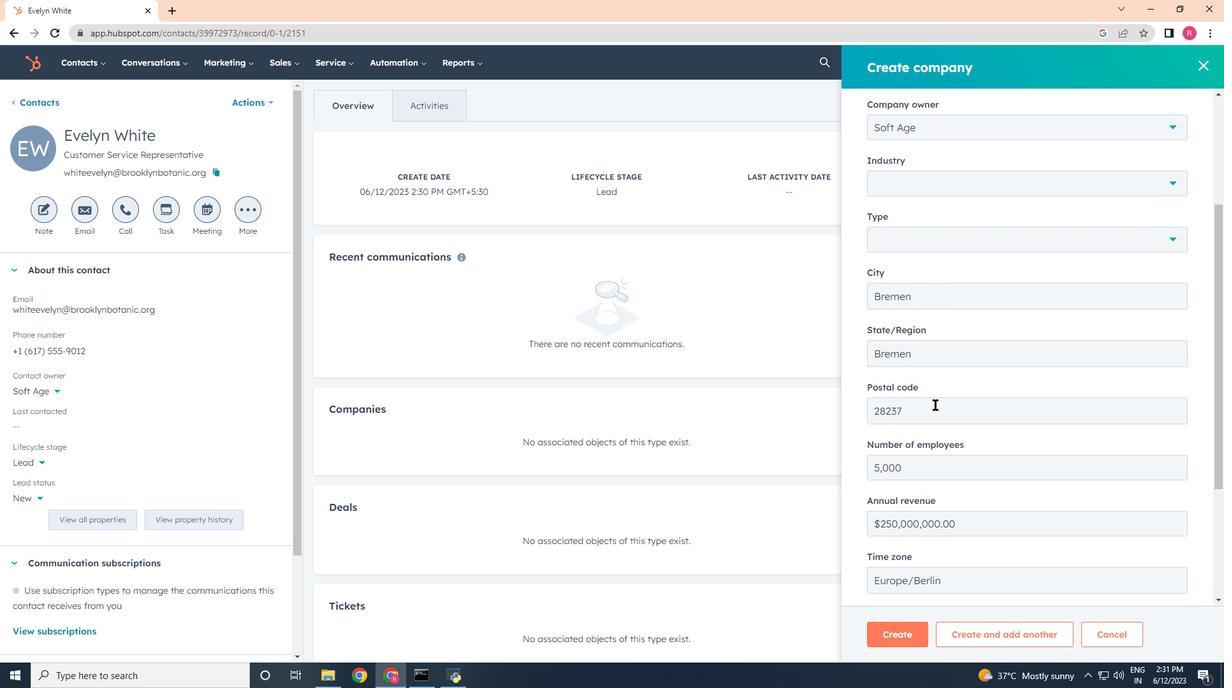 
Action: Mouse scrolled (935, 404) with delta (0, 0)
Screenshot: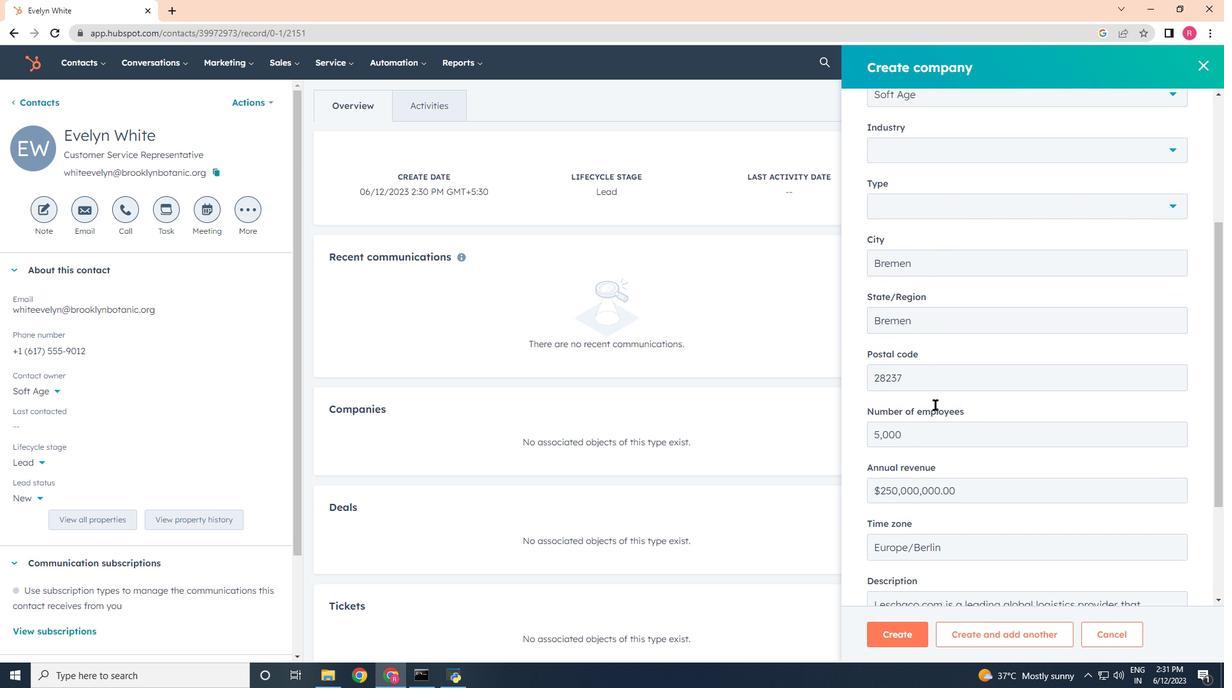 
Action: Mouse moved to (935, 406)
Screenshot: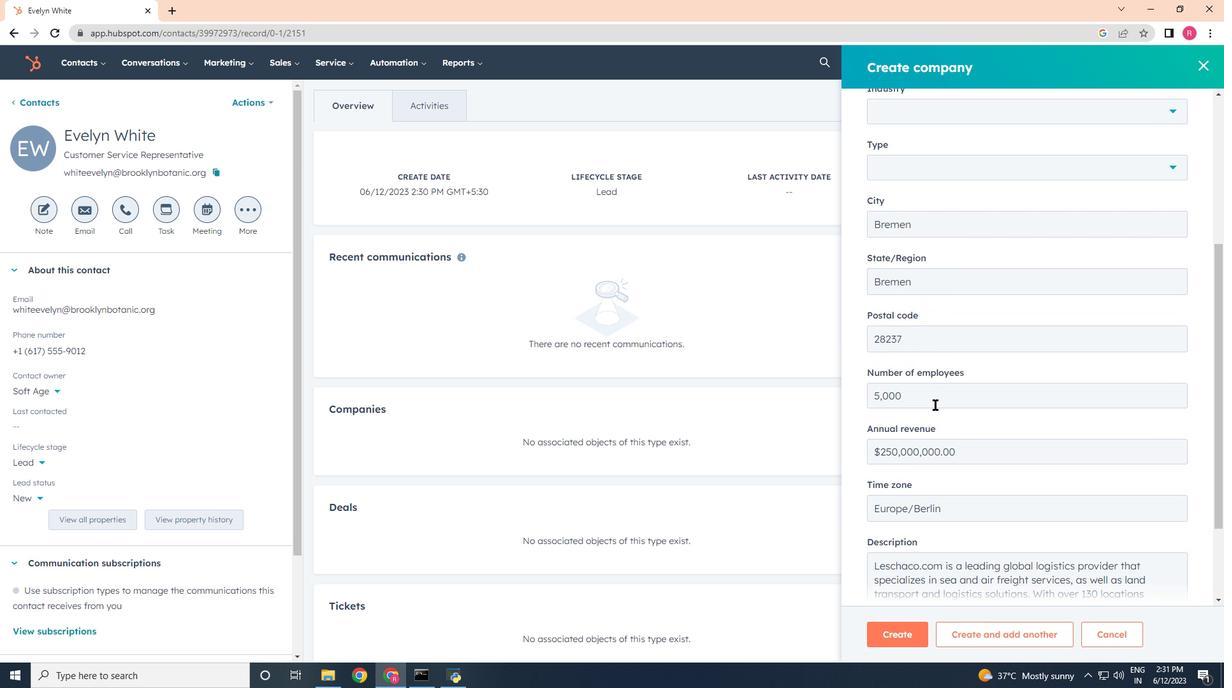 
Action: Mouse scrolled (935, 405) with delta (0, 0)
Screenshot: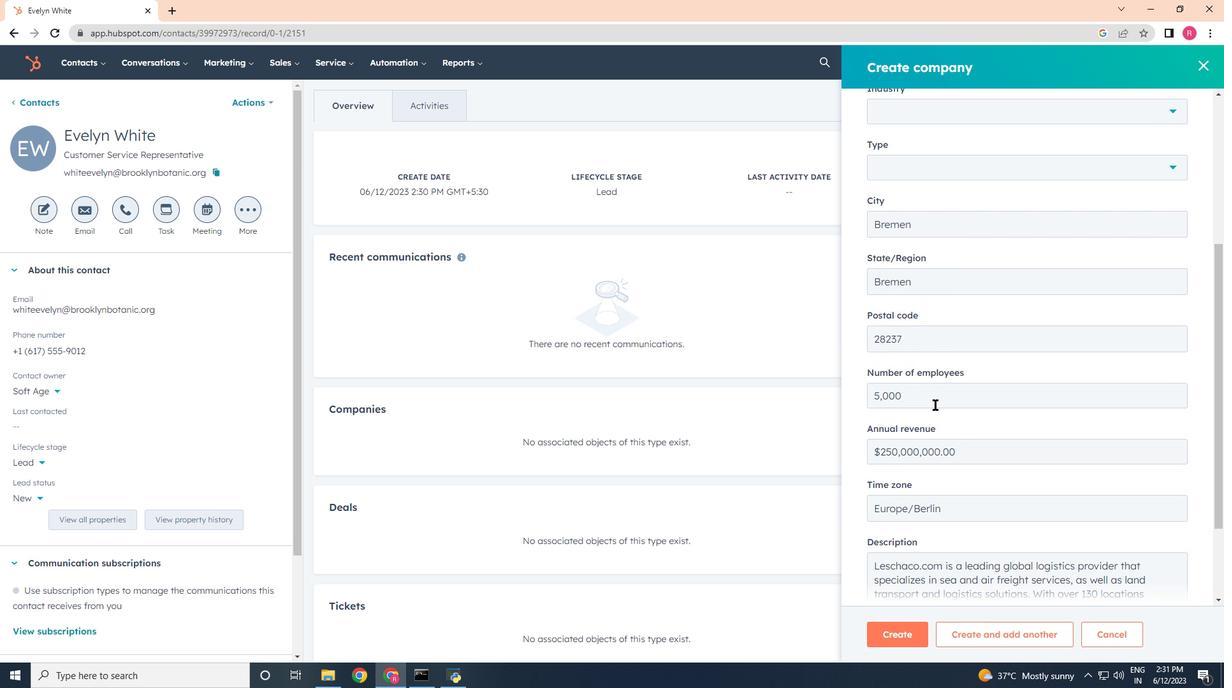 
Action: Mouse moved to (924, 640)
Screenshot: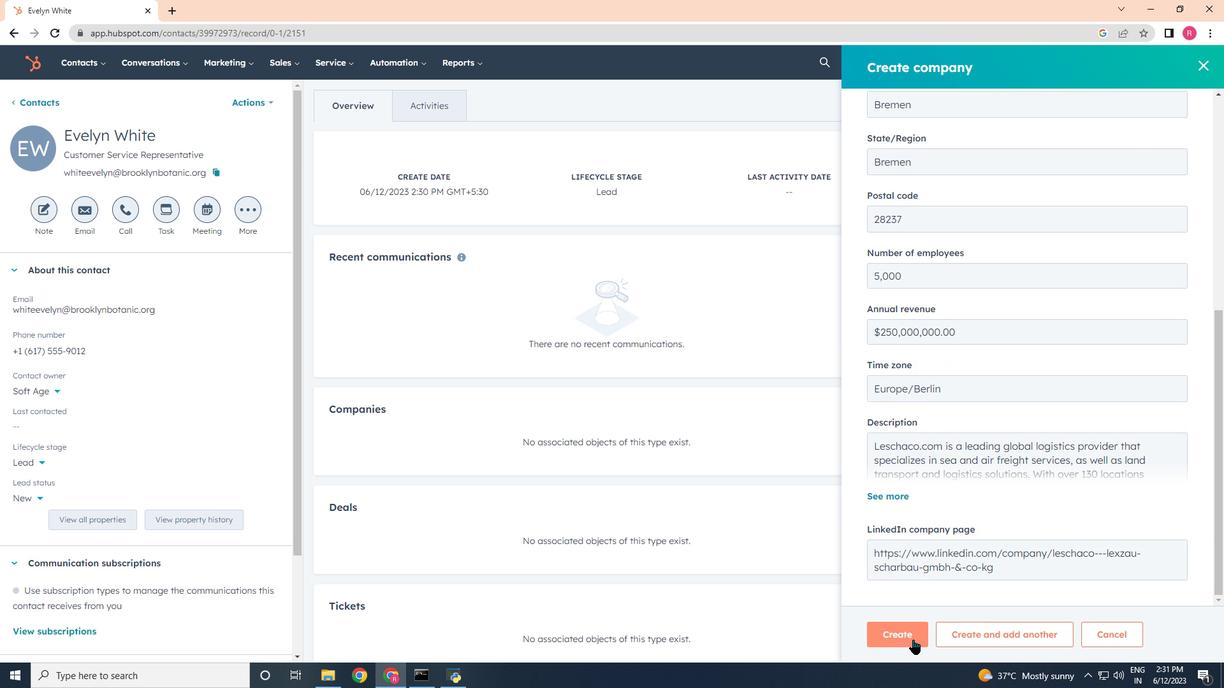 
Action: Mouse pressed left at (924, 640)
Screenshot: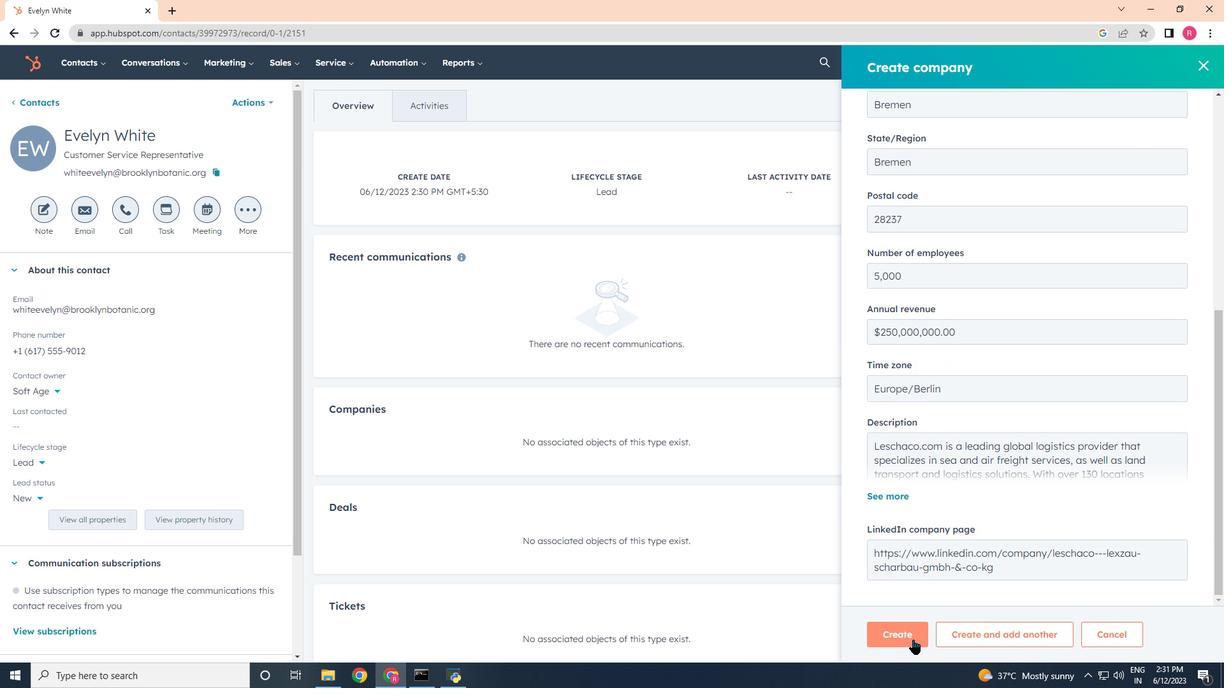 
